 Task: Create a rule from the Routing list, Task moved to a section -> Set Priority in the project AgileCircle , set the section as Done clear the priority
Action: Mouse moved to (73, 388)
Screenshot: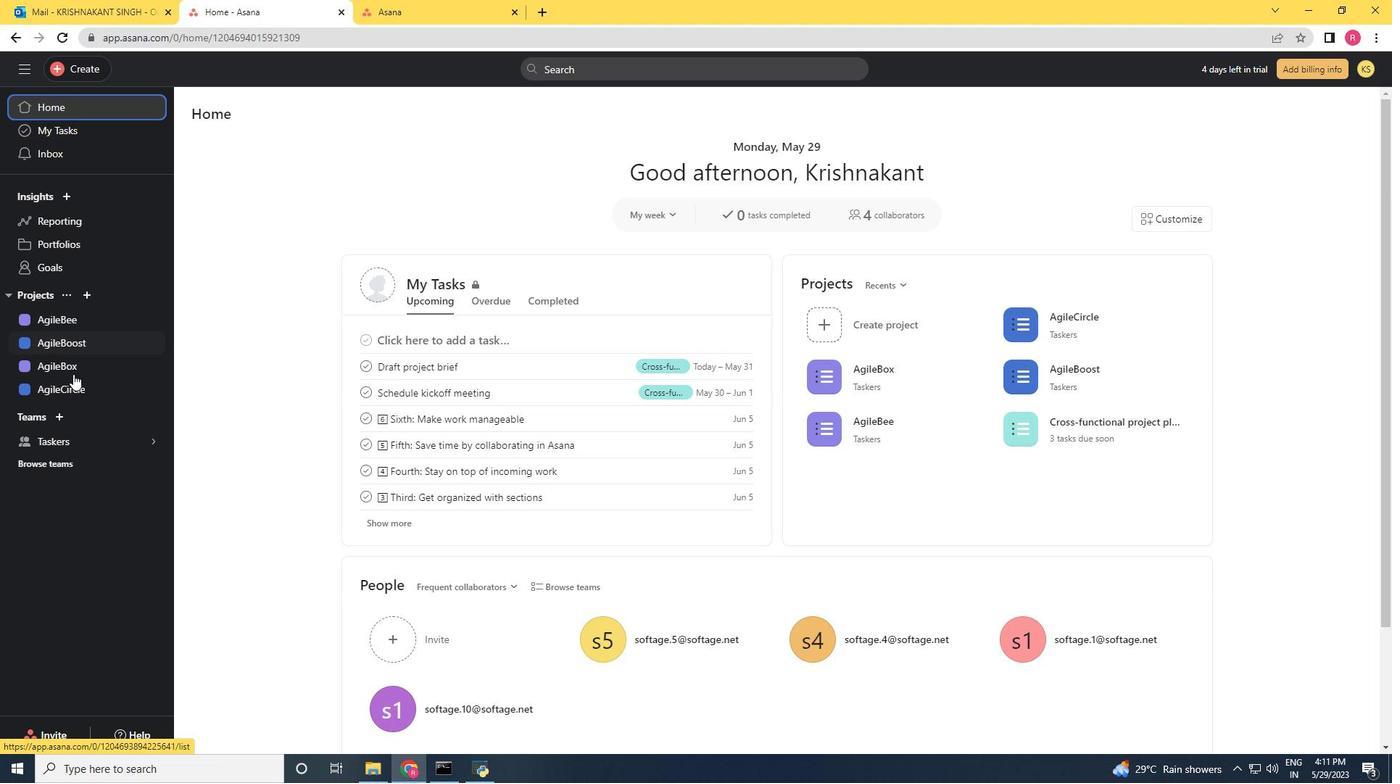 
Action: Mouse pressed left at (73, 388)
Screenshot: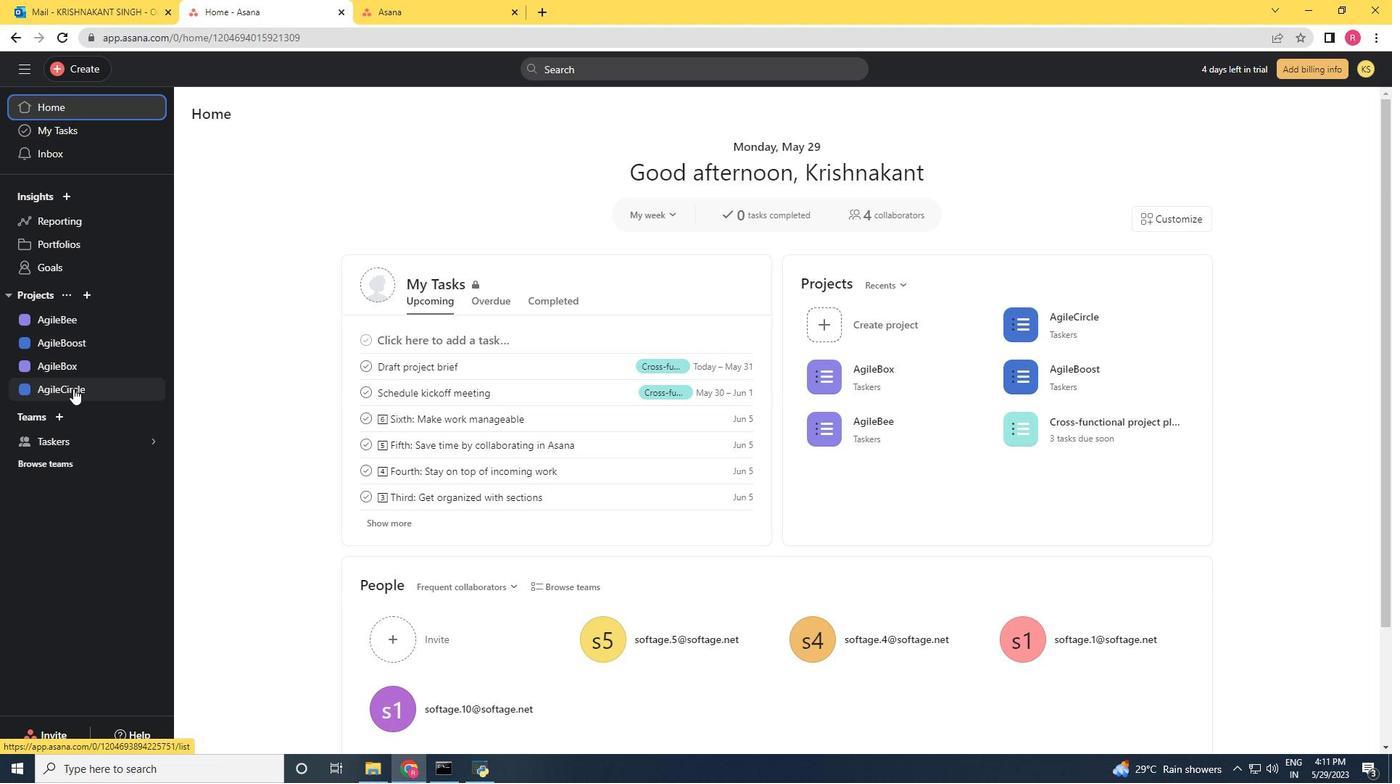 
Action: Mouse moved to (1351, 118)
Screenshot: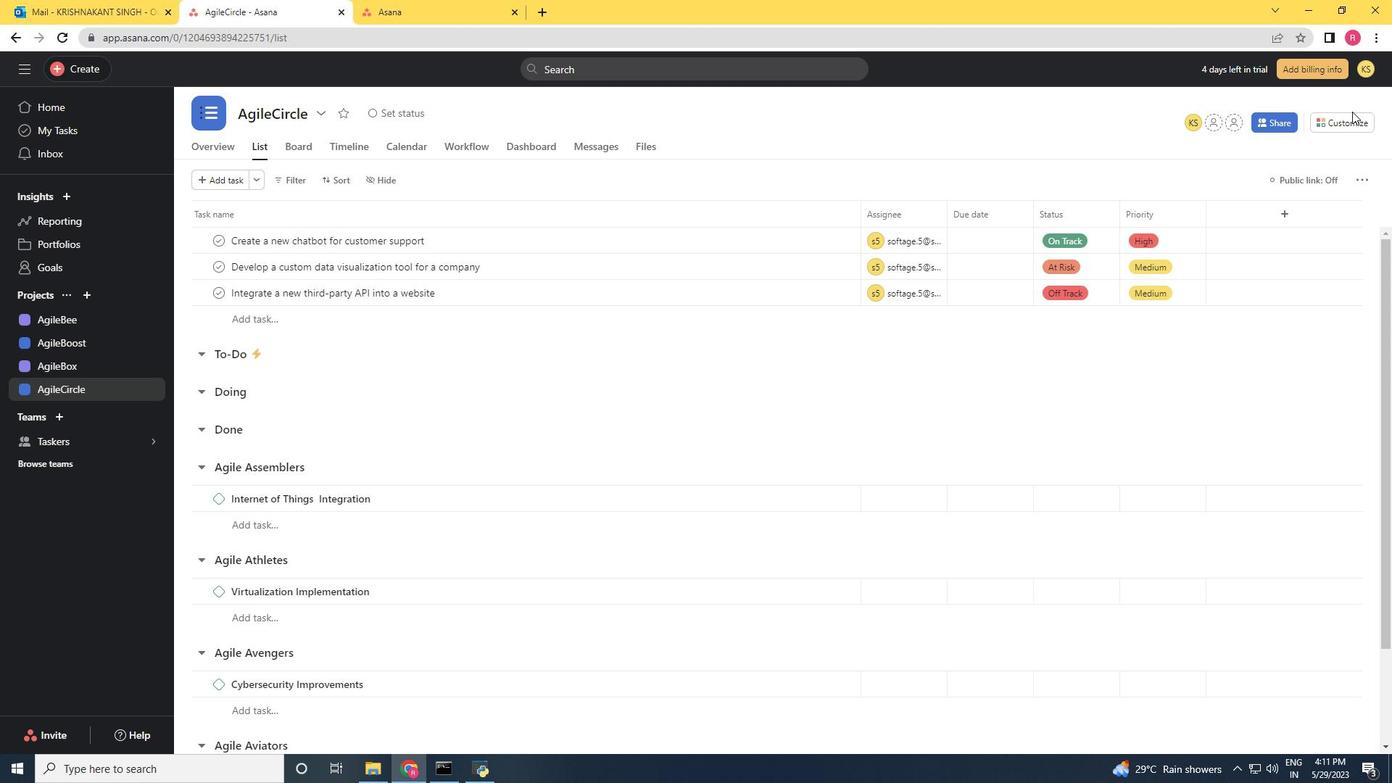 
Action: Mouse pressed left at (1351, 118)
Screenshot: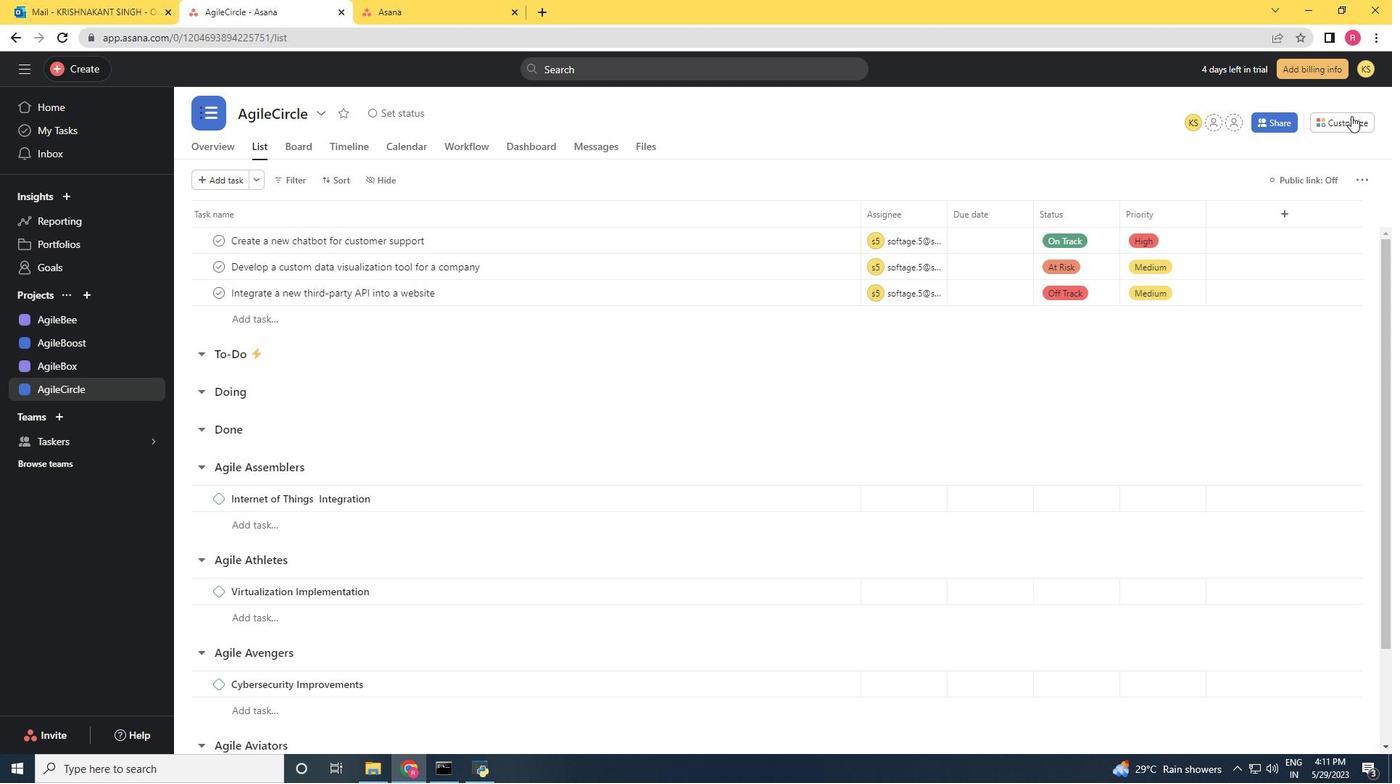 
Action: Mouse moved to (1091, 301)
Screenshot: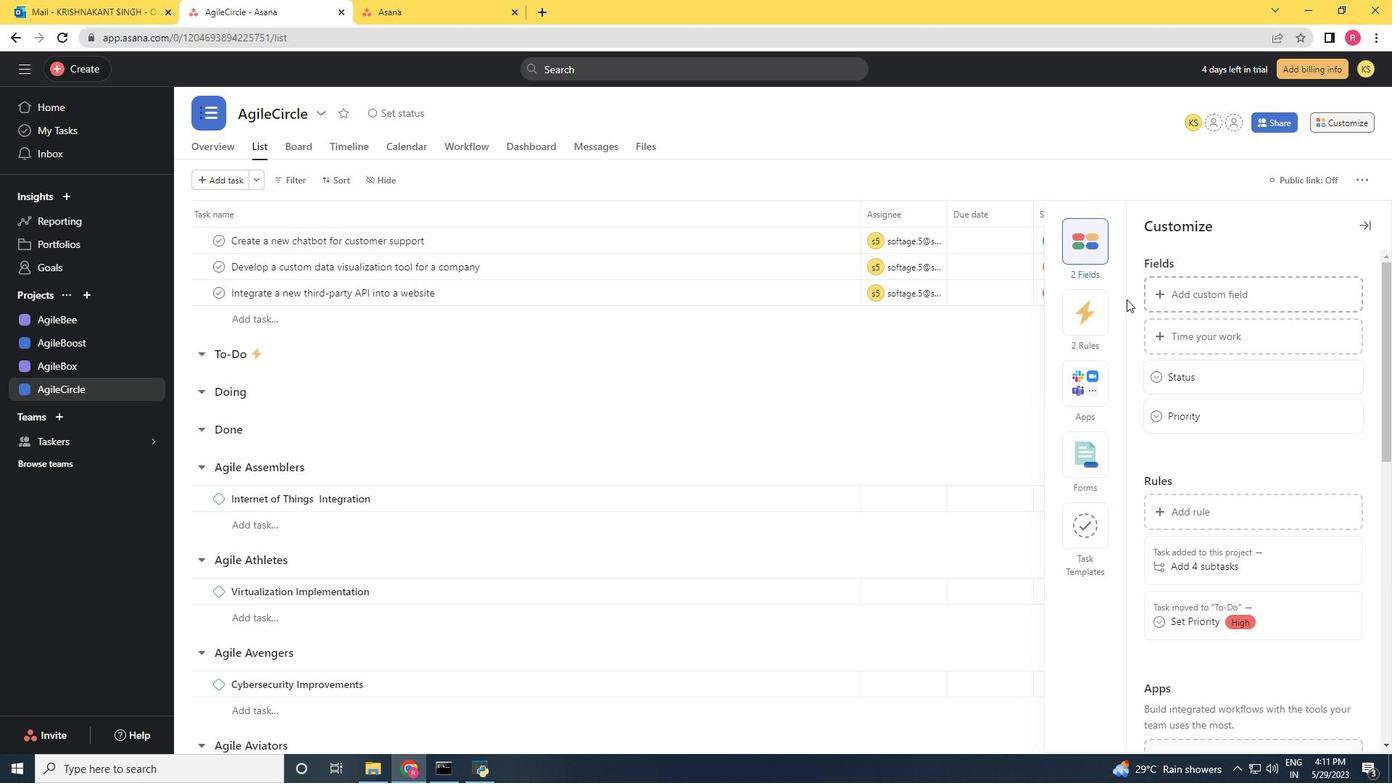 
Action: Mouse pressed left at (1091, 301)
Screenshot: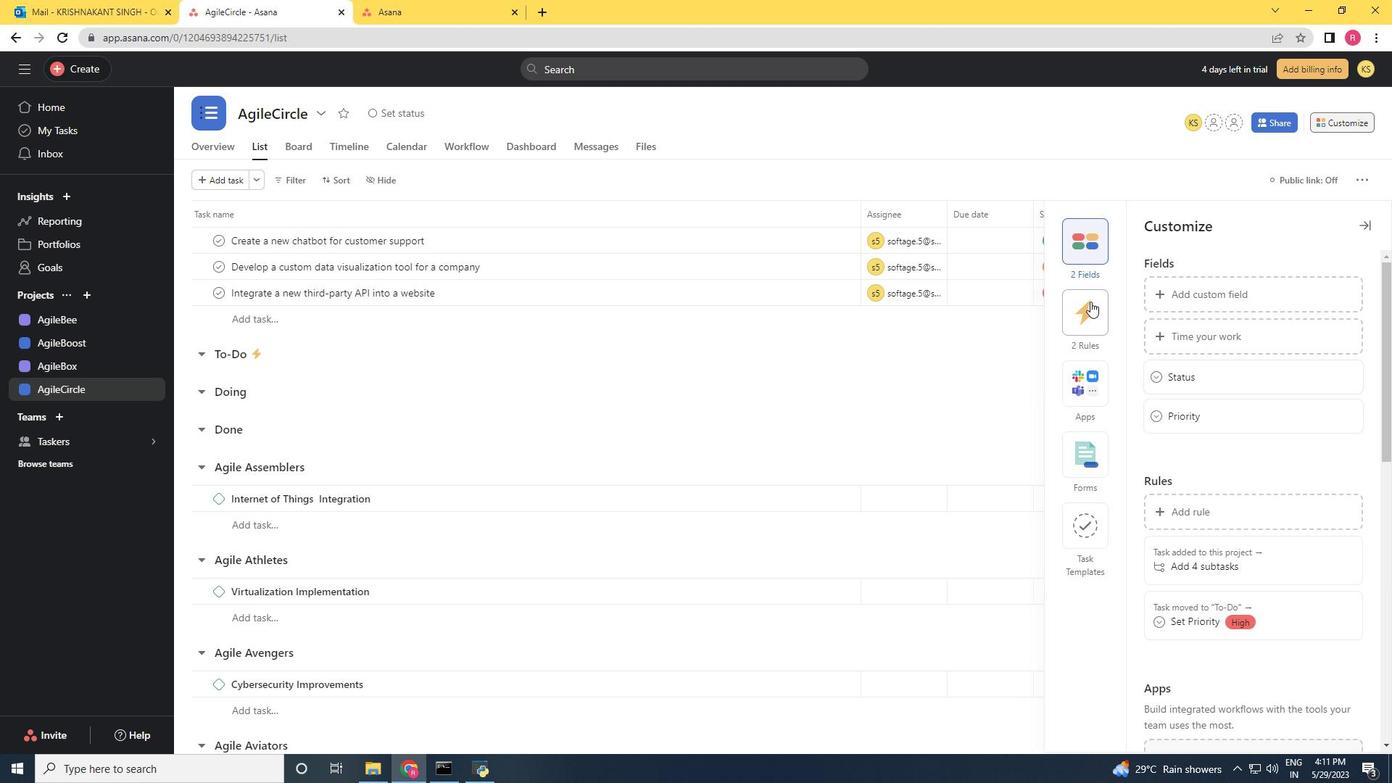
Action: Mouse moved to (1226, 291)
Screenshot: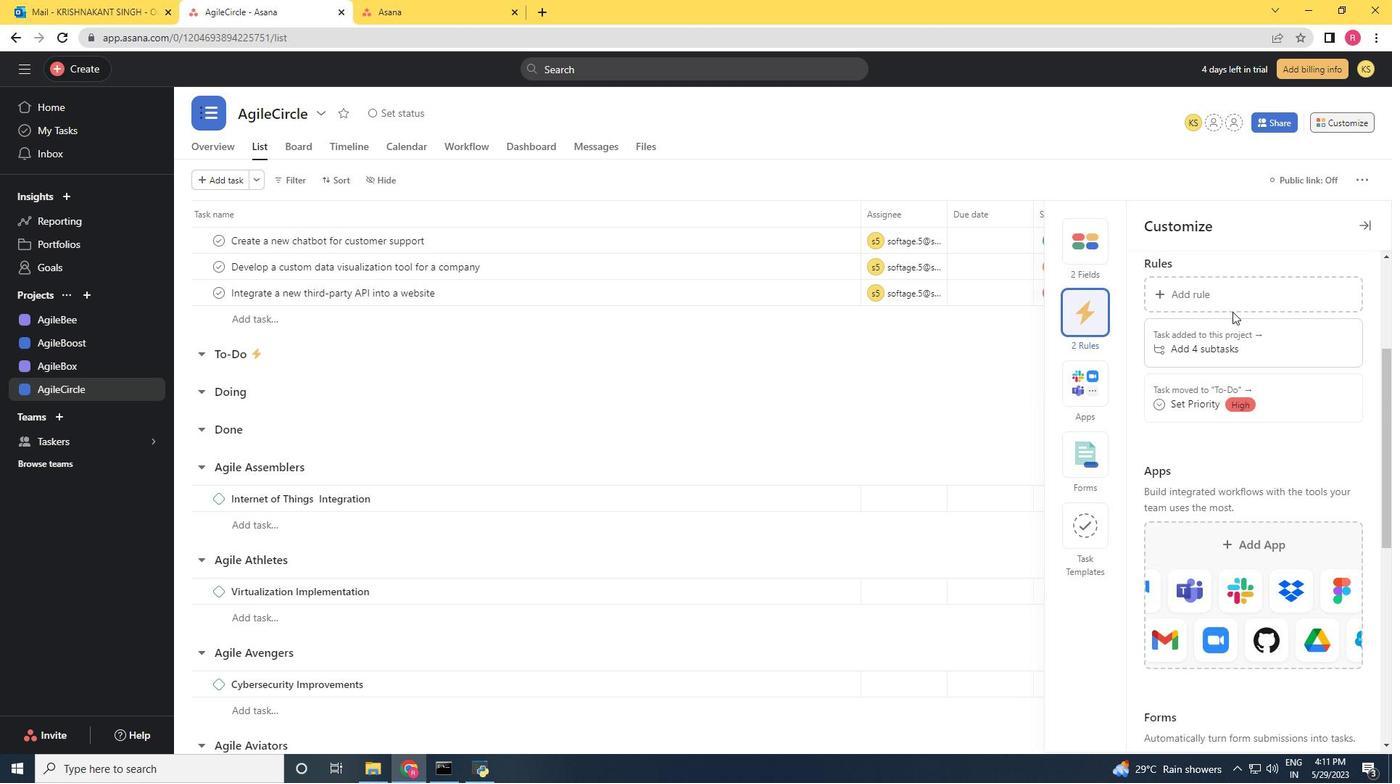 
Action: Mouse pressed left at (1226, 291)
Screenshot: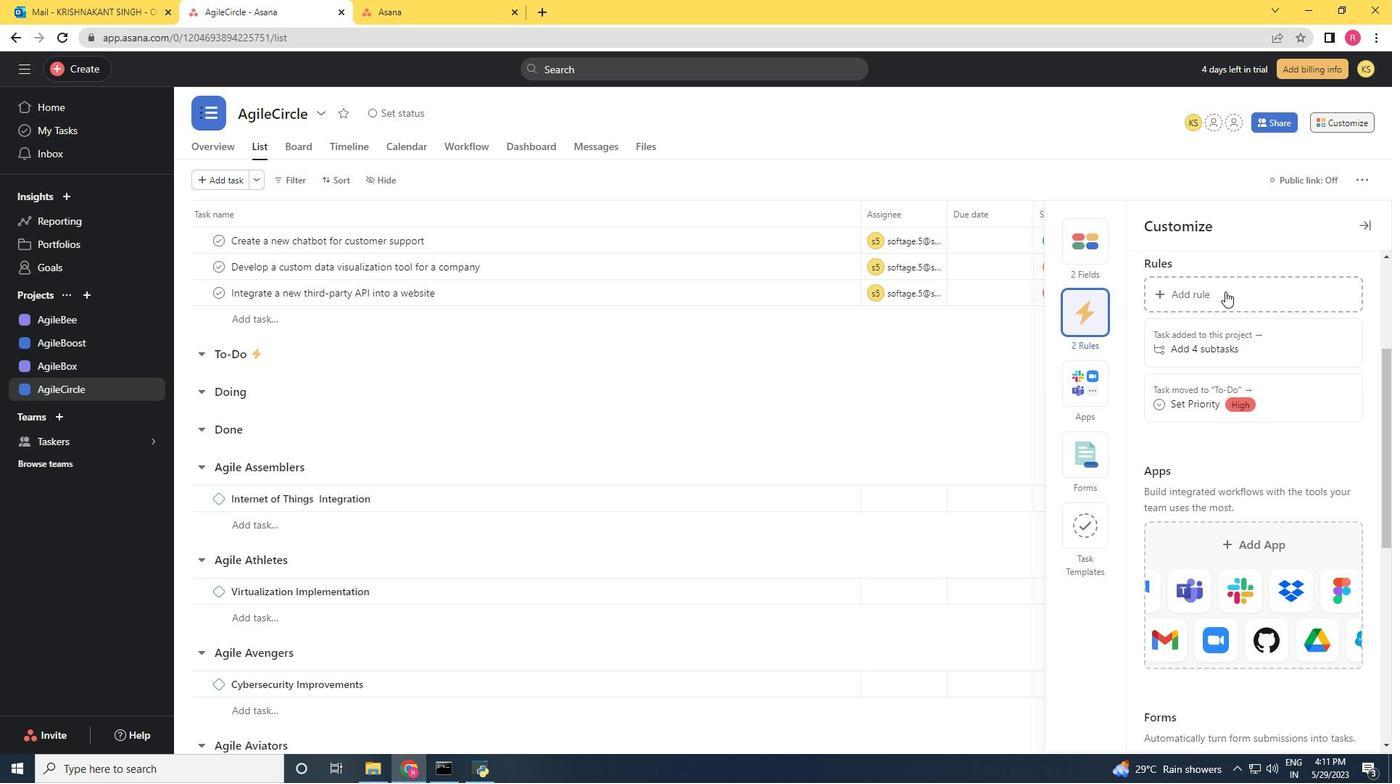 
Action: Mouse moved to (290, 190)
Screenshot: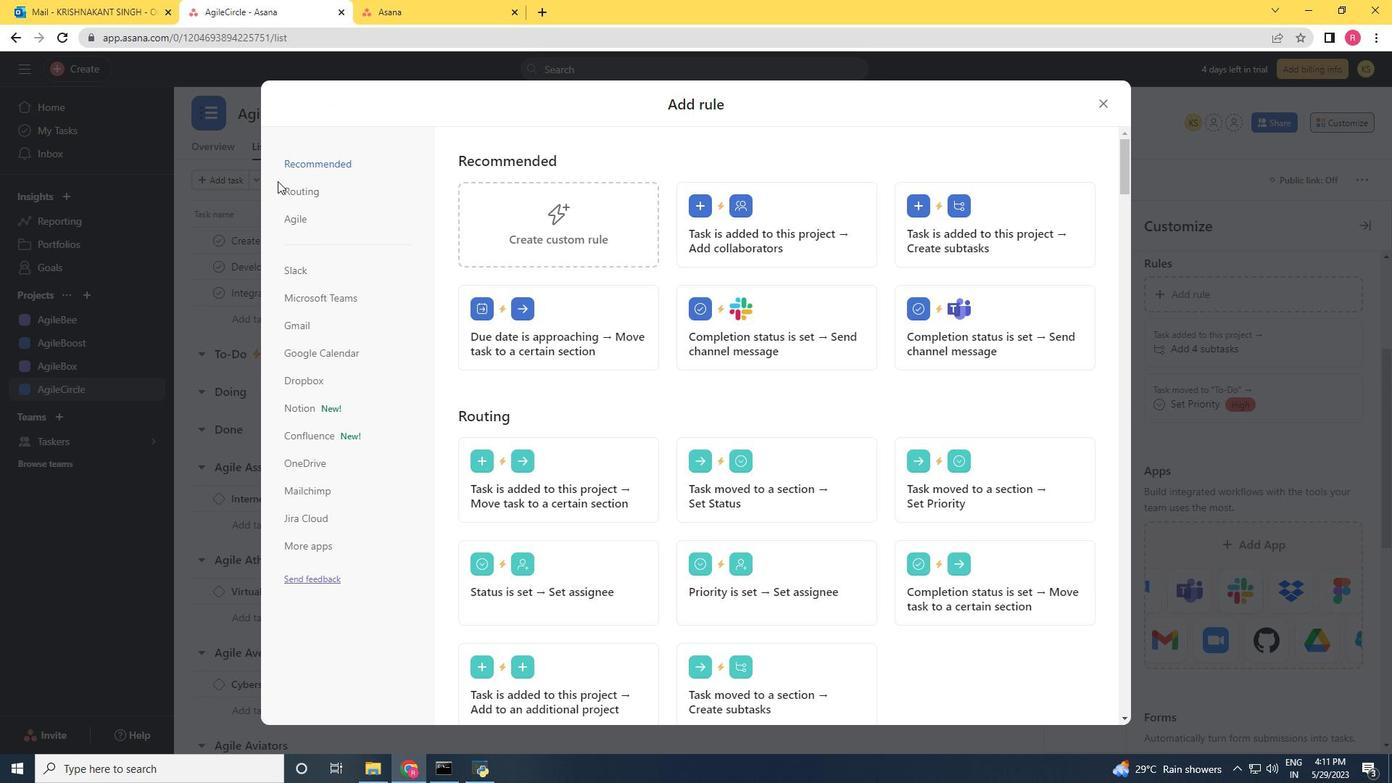 
Action: Mouse pressed left at (290, 190)
Screenshot: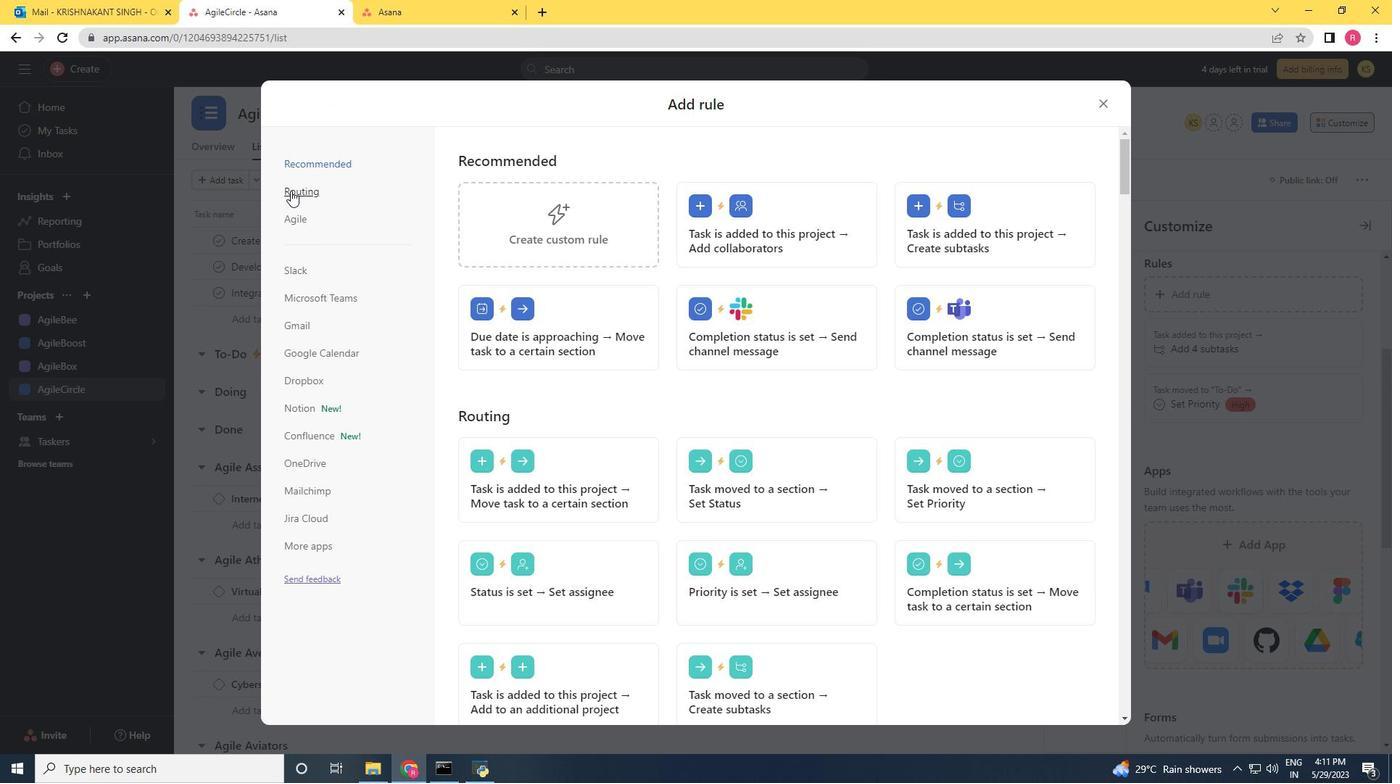 
Action: Mouse moved to (999, 242)
Screenshot: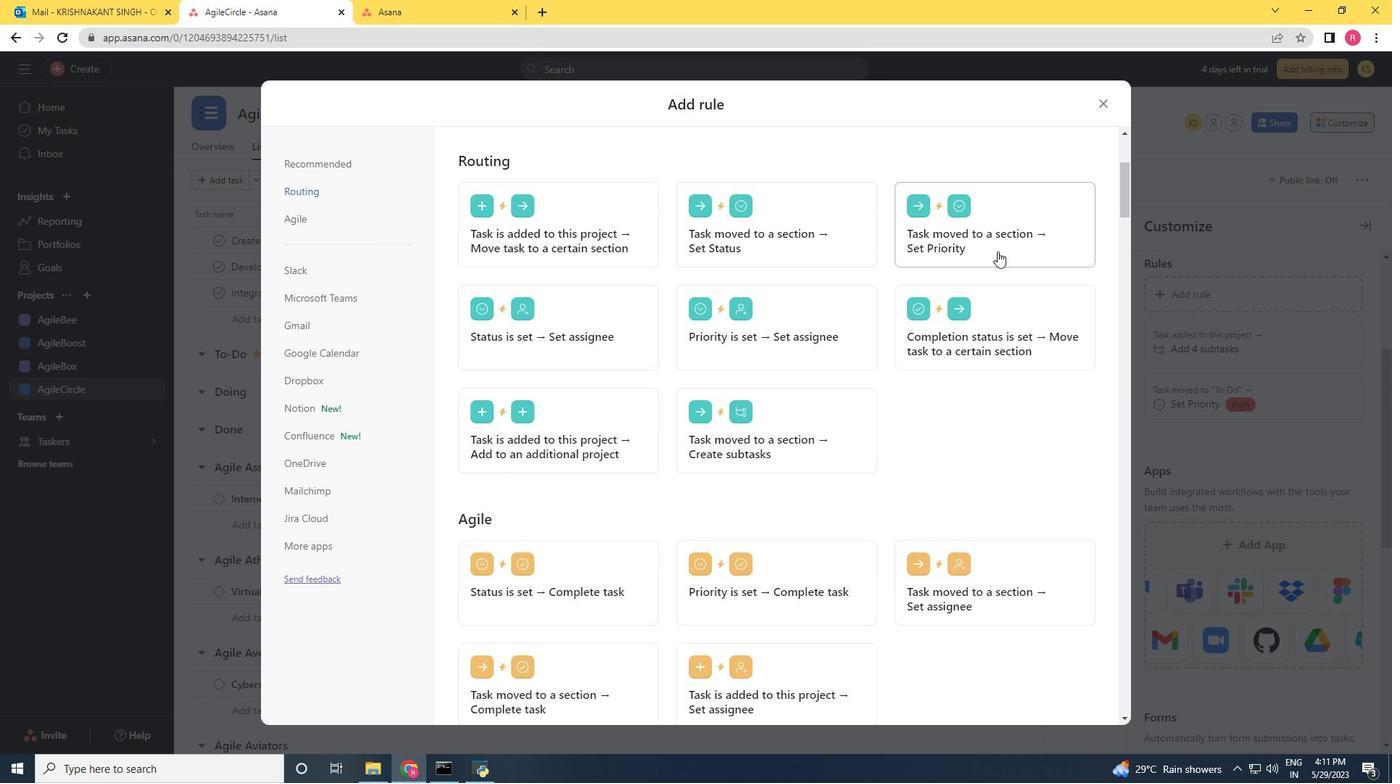 
Action: Mouse pressed left at (999, 242)
Screenshot: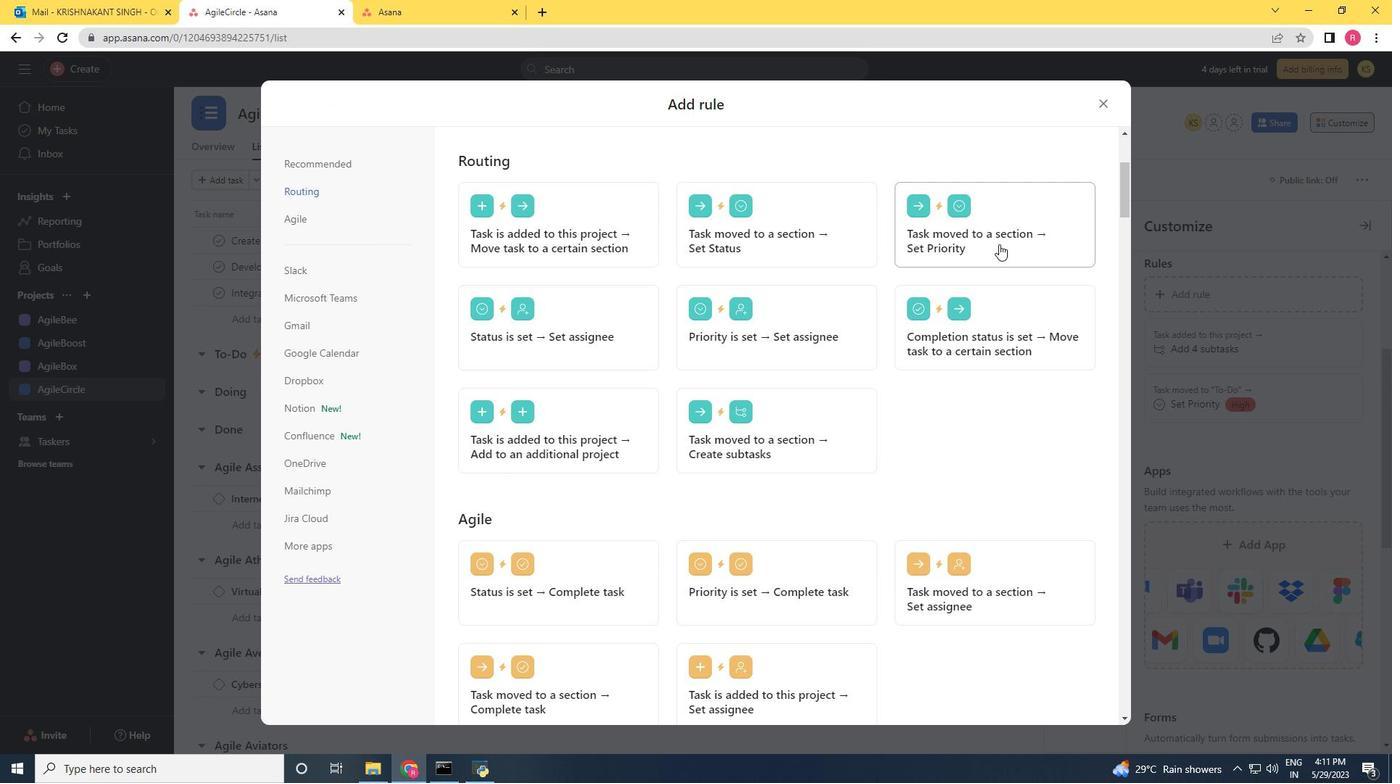 
Action: Mouse moved to (554, 392)
Screenshot: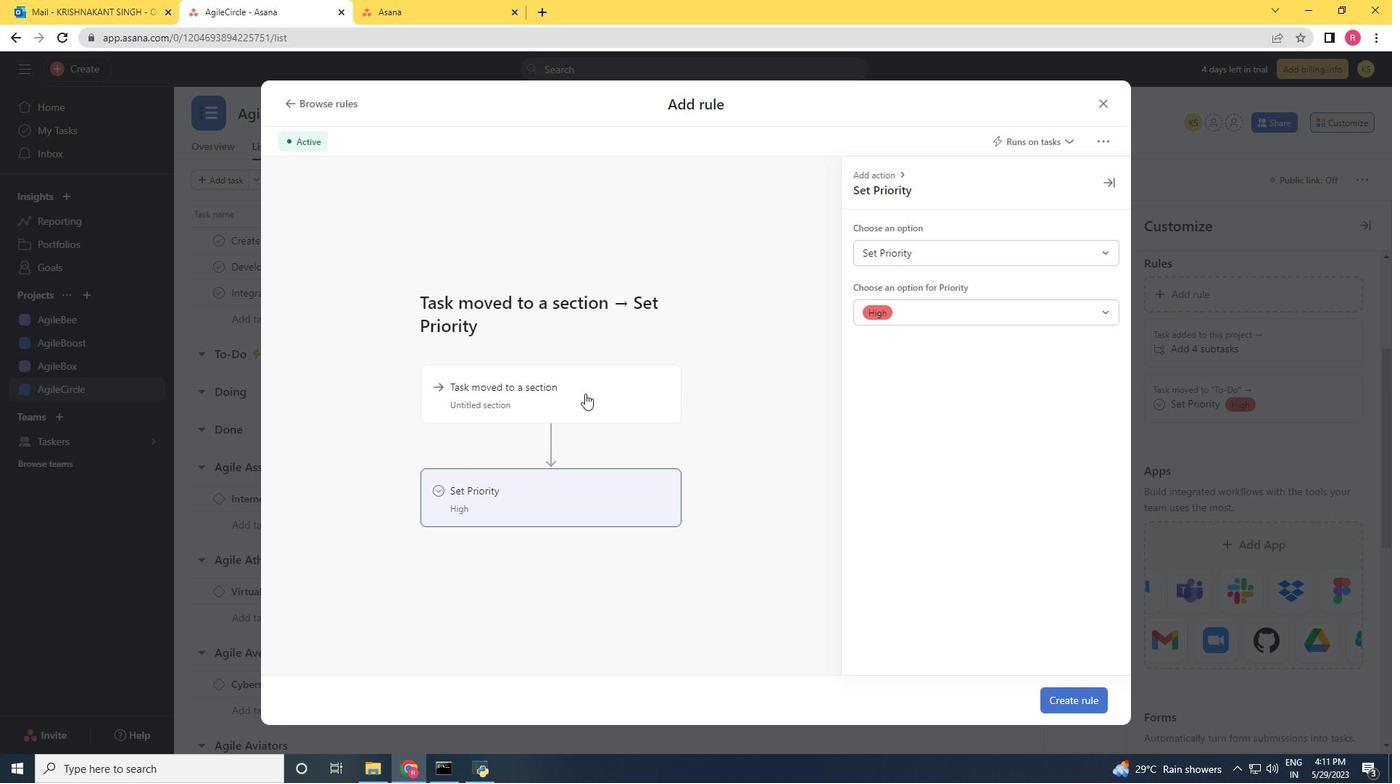 
Action: Mouse pressed left at (554, 392)
Screenshot: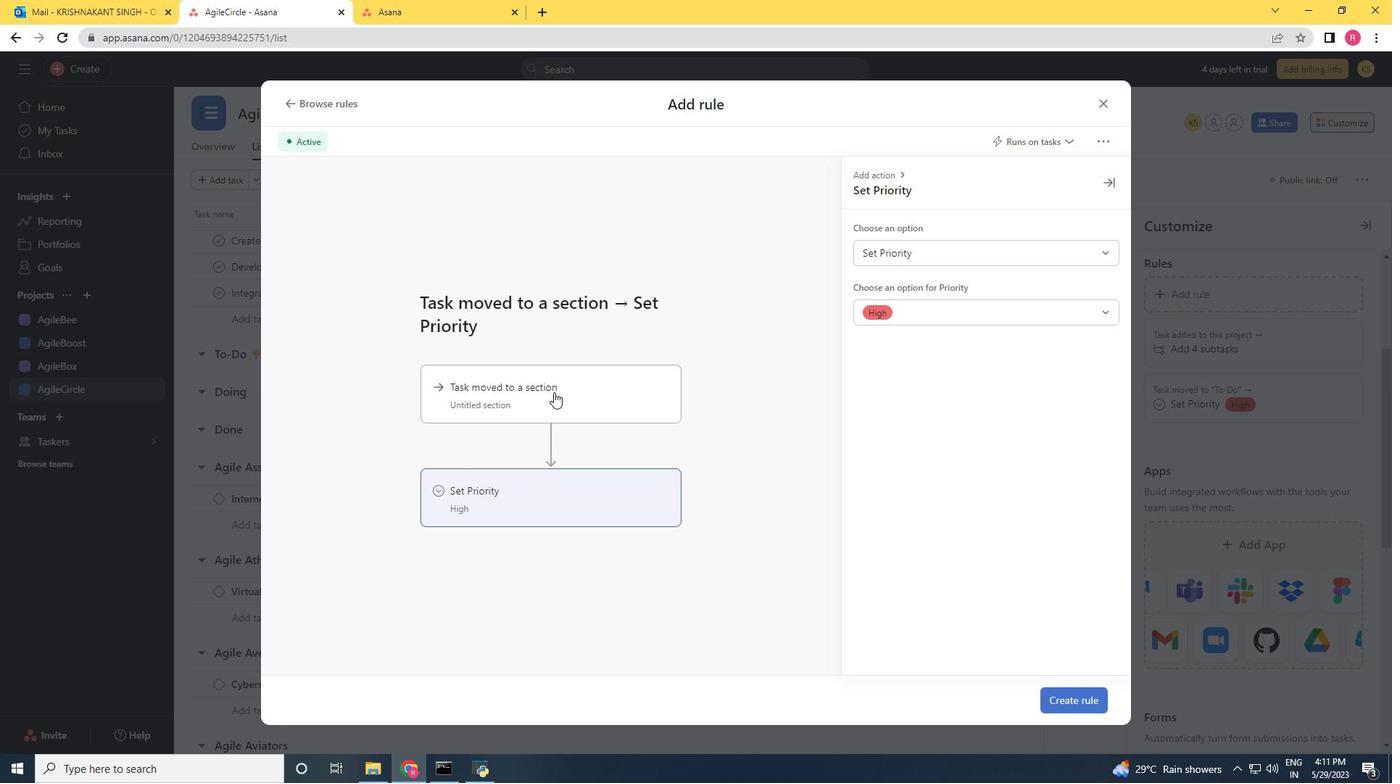 
Action: Mouse moved to (946, 251)
Screenshot: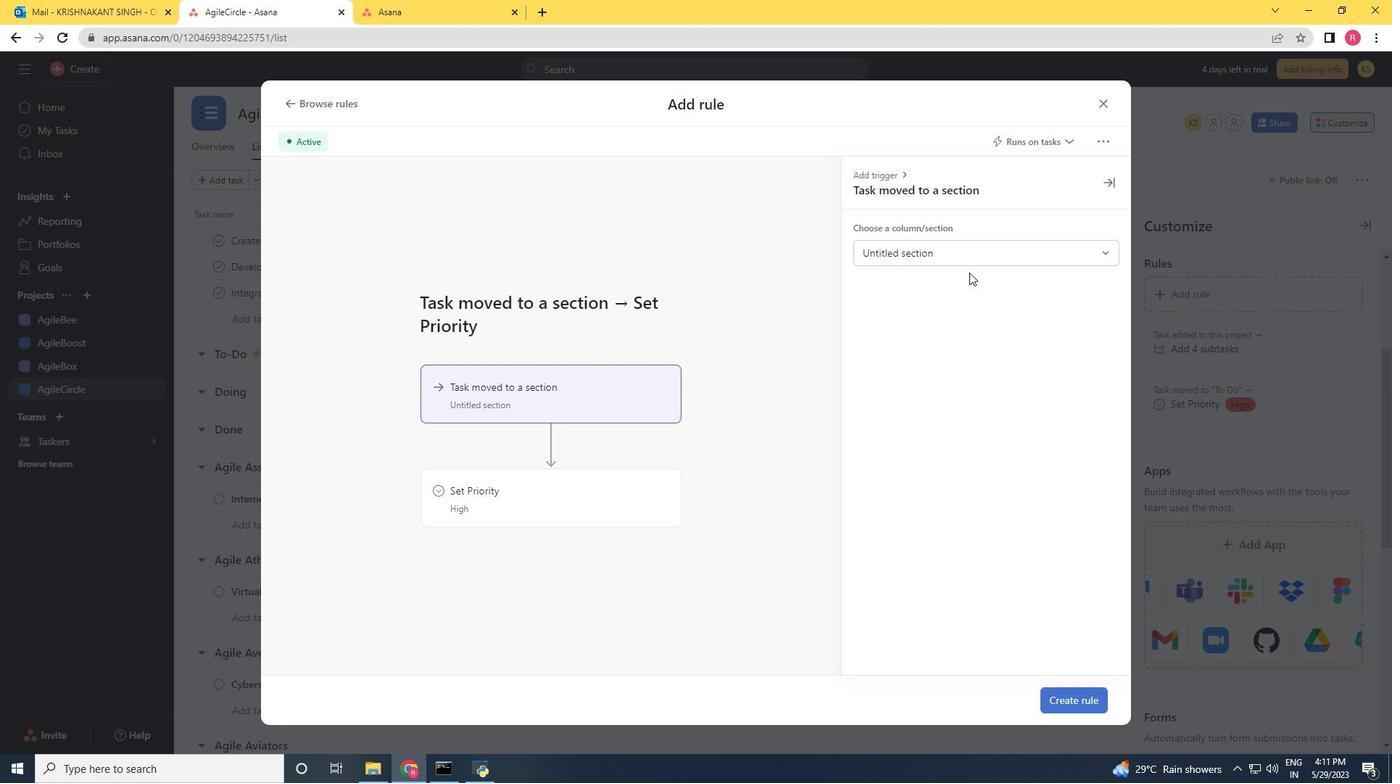 
Action: Mouse pressed left at (946, 251)
Screenshot: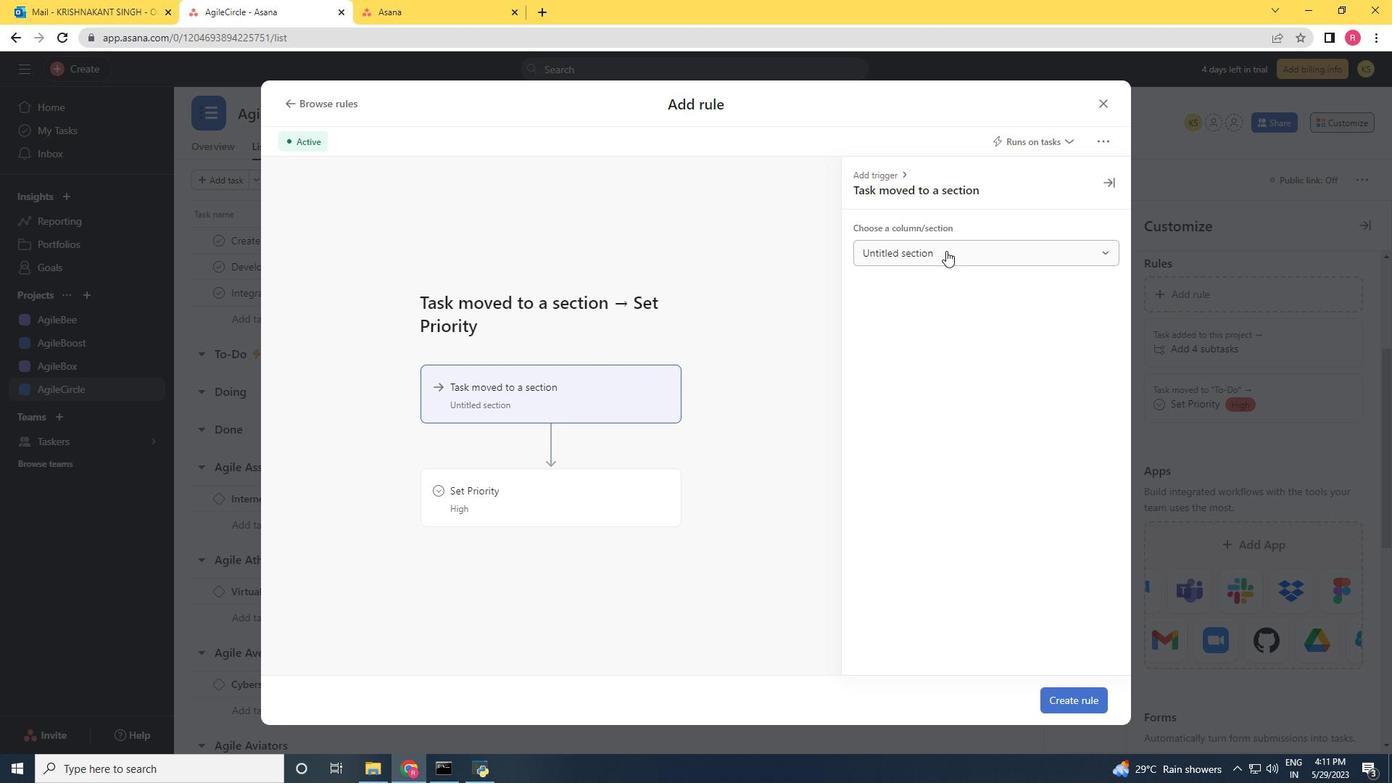 
Action: Mouse moved to (908, 330)
Screenshot: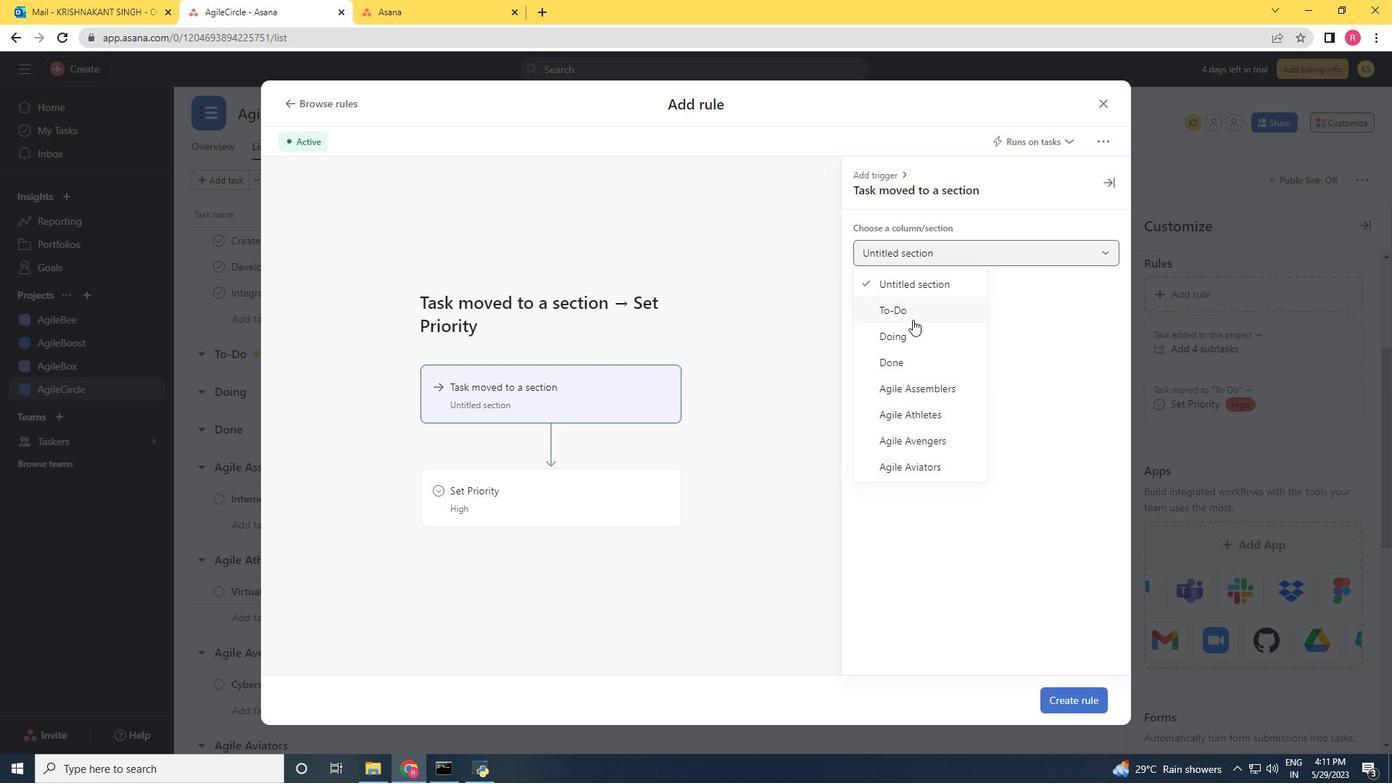 
Action: Mouse pressed left at (908, 330)
Screenshot: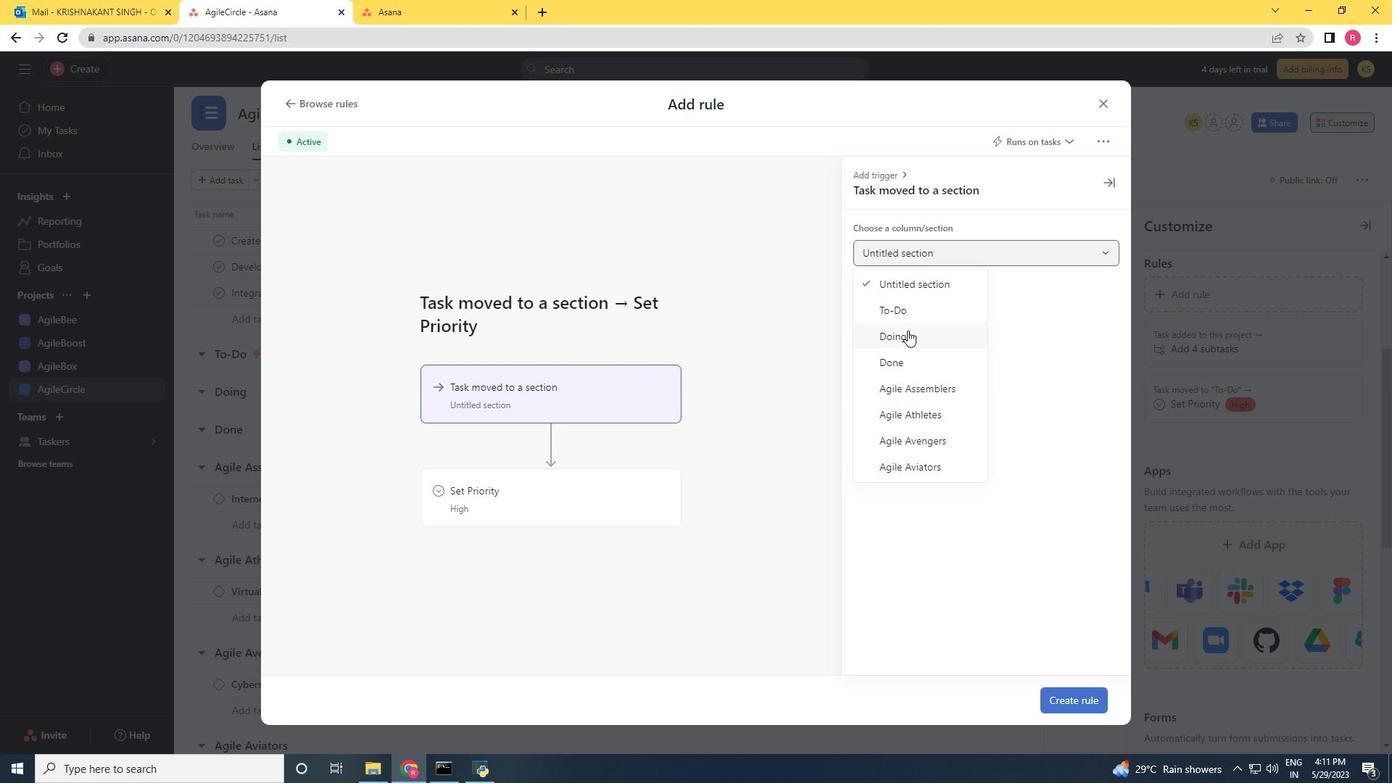 
Action: Mouse moved to (877, 263)
Screenshot: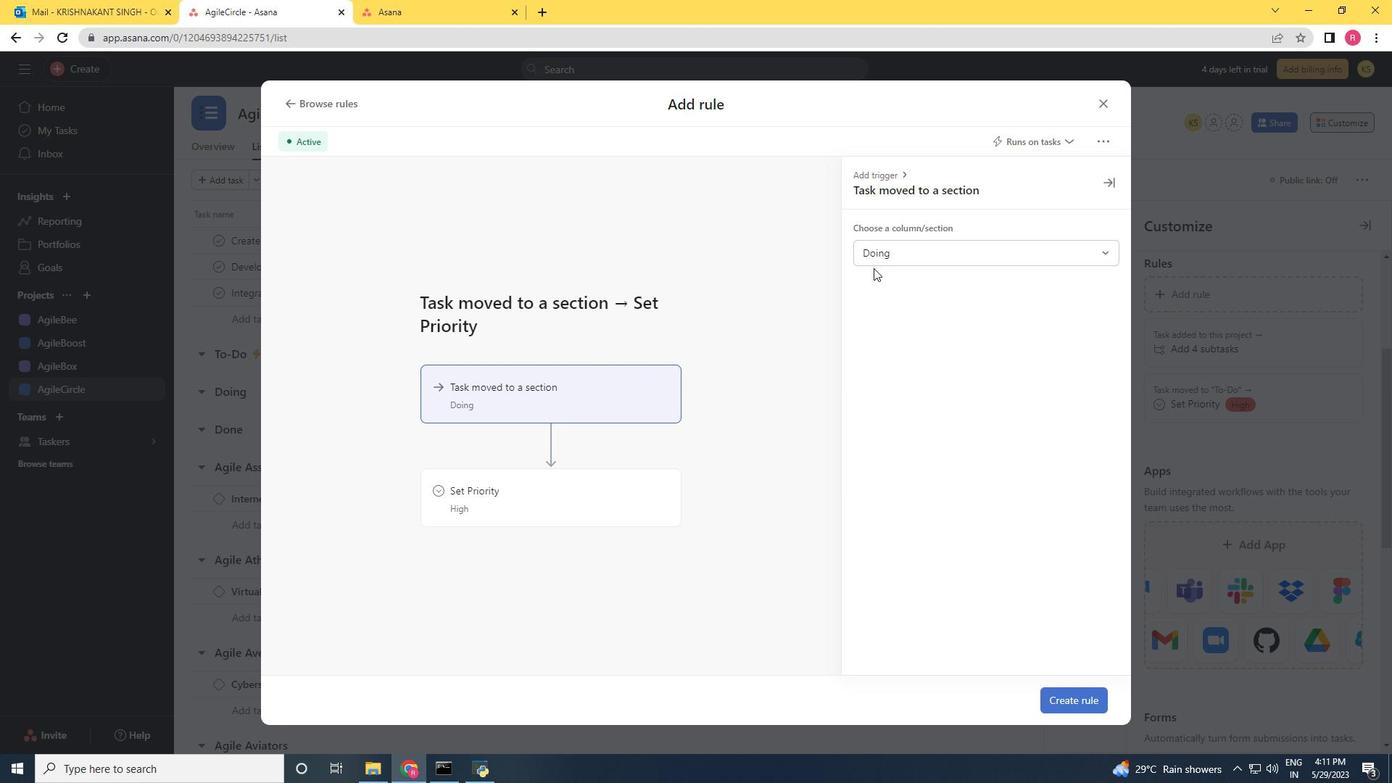 
Action: Mouse pressed left at (877, 263)
Screenshot: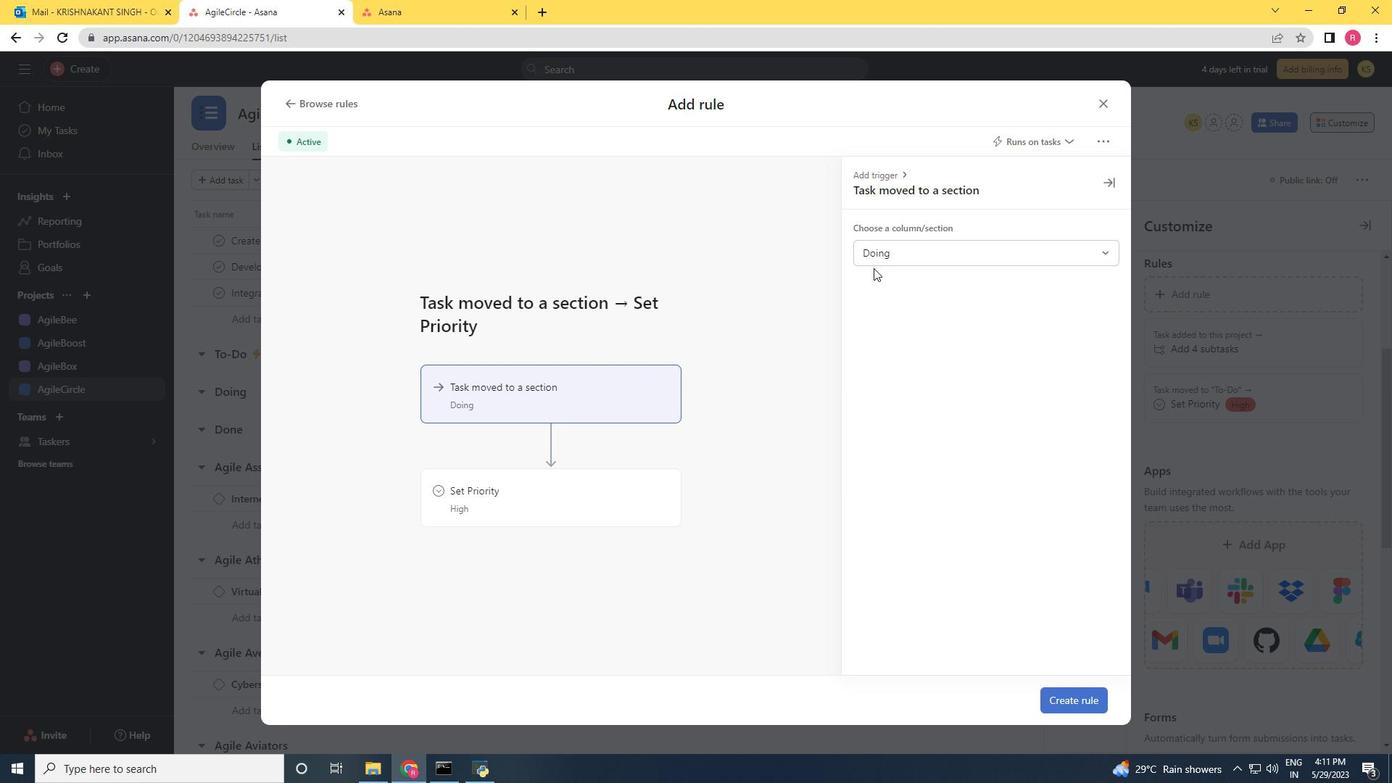 
Action: Mouse moved to (886, 355)
Screenshot: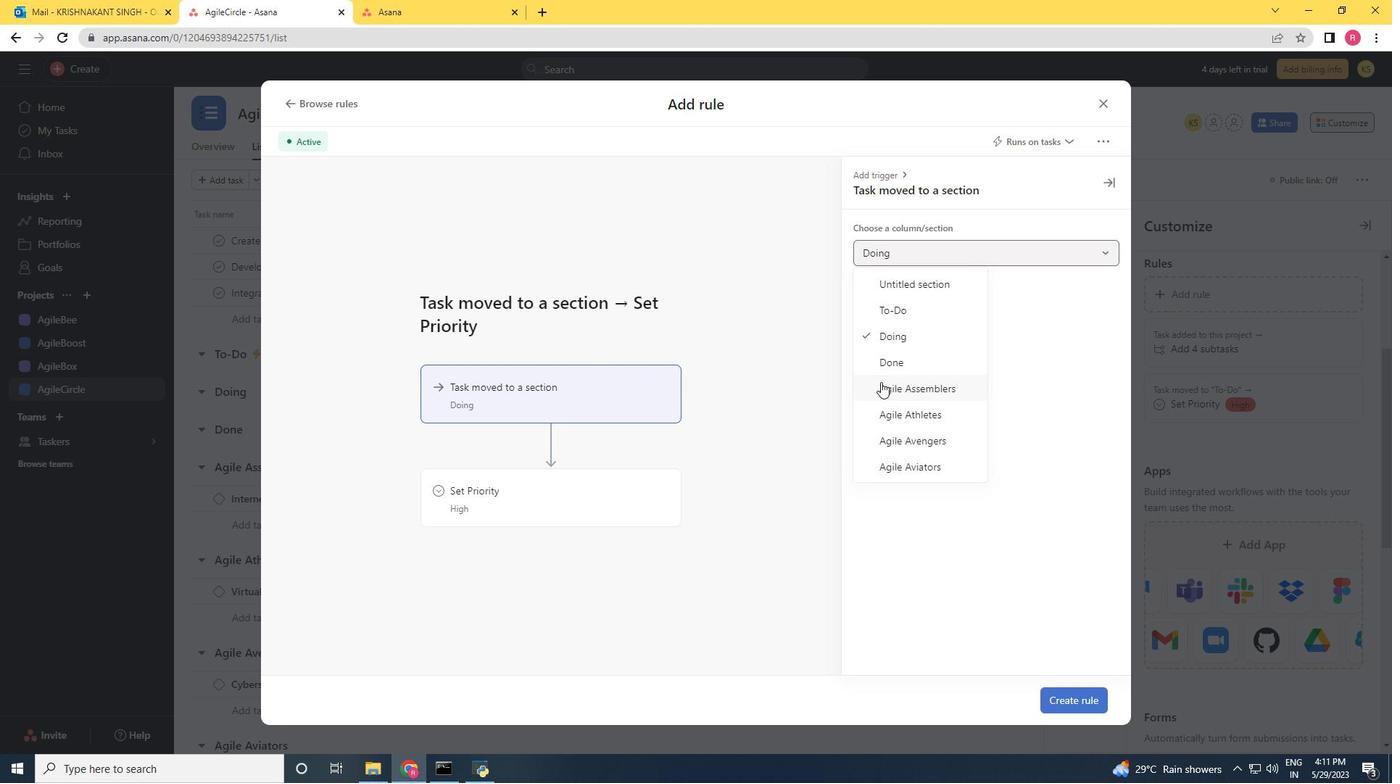 
Action: Mouse pressed left at (886, 355)
Screenshot: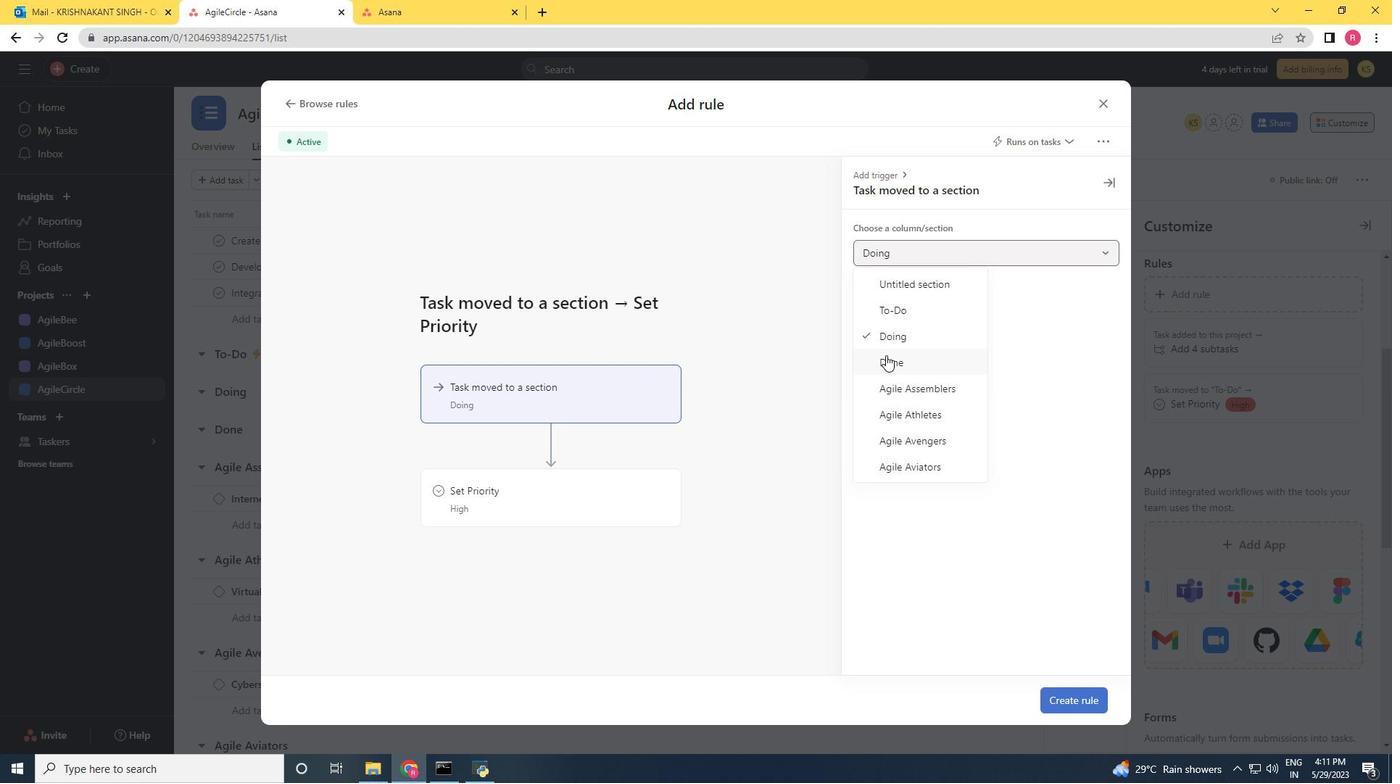 
Action: Mouse moved to (608, 489)
Screenshot: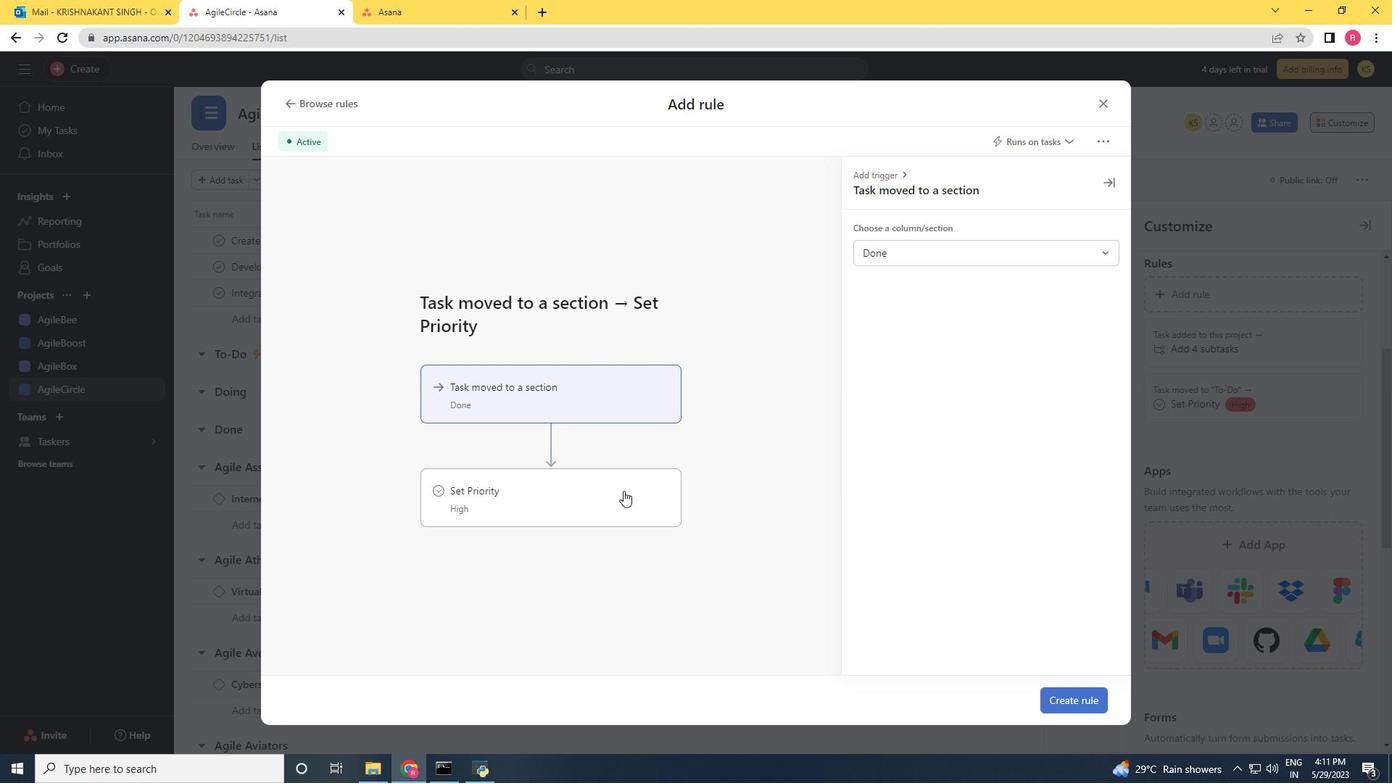 
Action: Mouse pressed left at (608, 489)
Screenshot: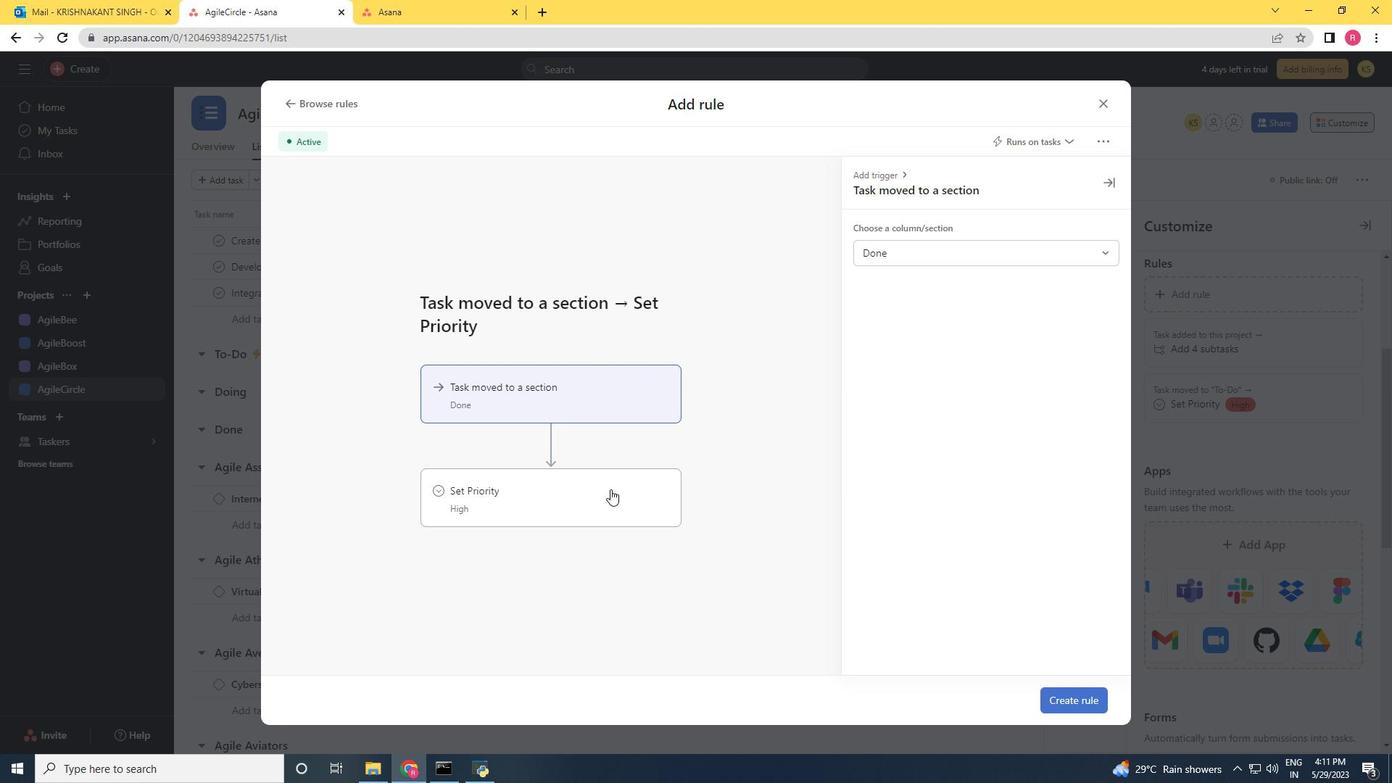 
Action: Mouse moved to (1040, 321)
Screenshot: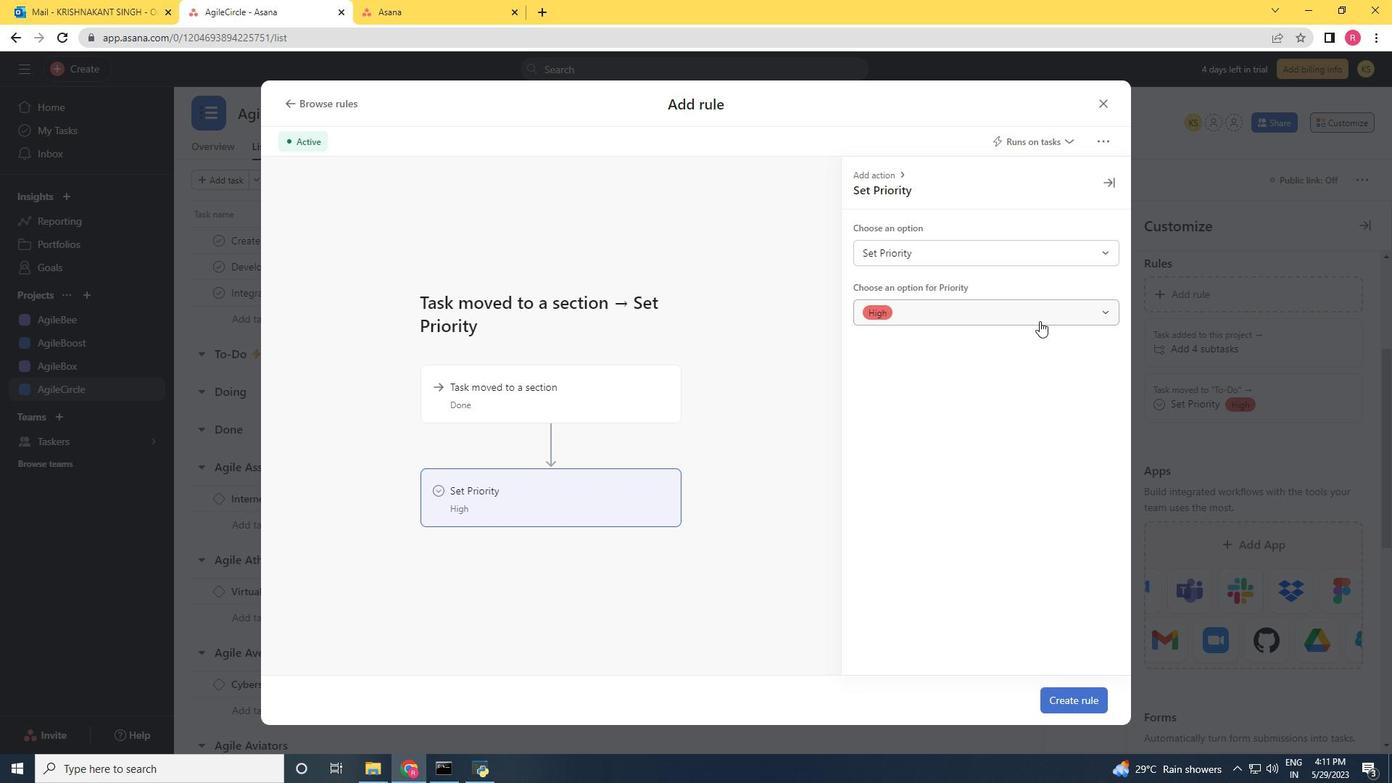 
Action: Mouse pressed left at (1040, 321)
Screenshot: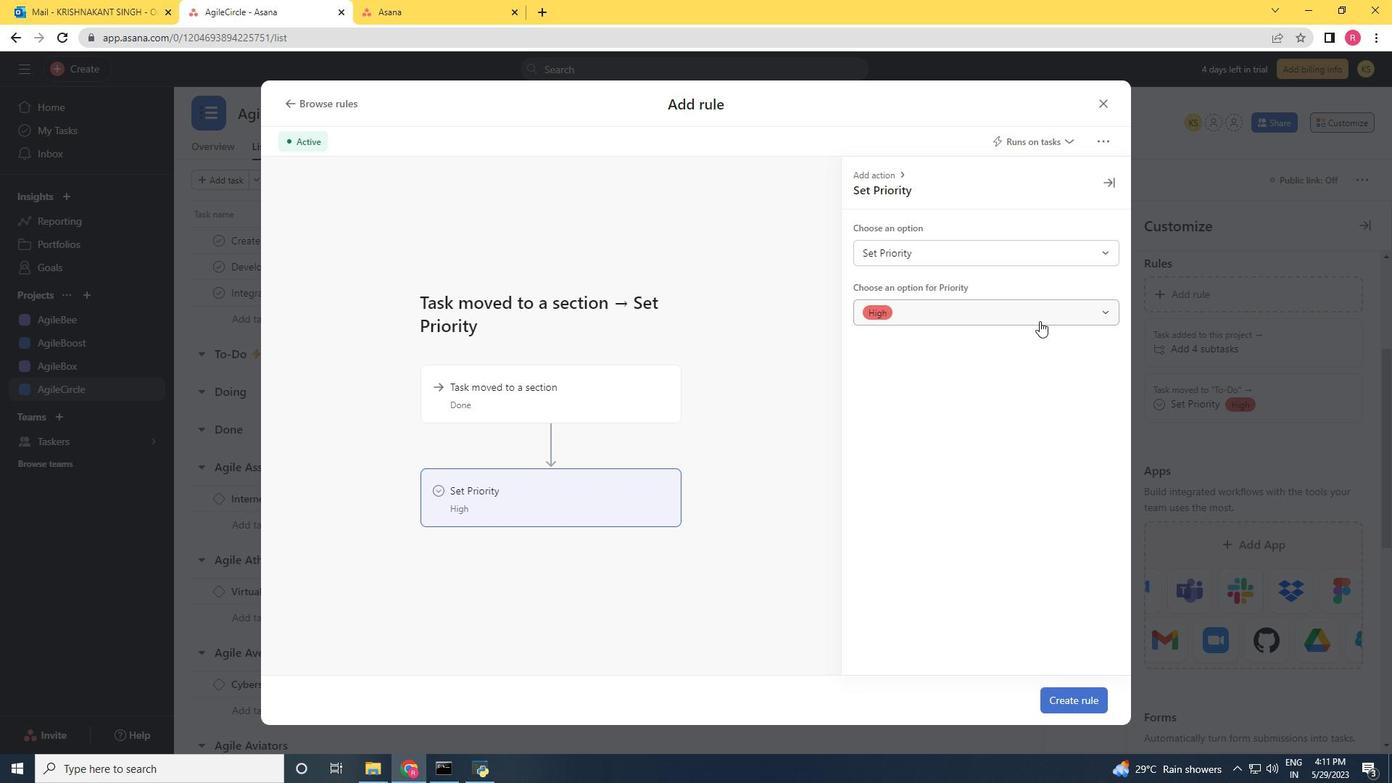 
Action: Mouse moved to (927, 252)
Screenshot: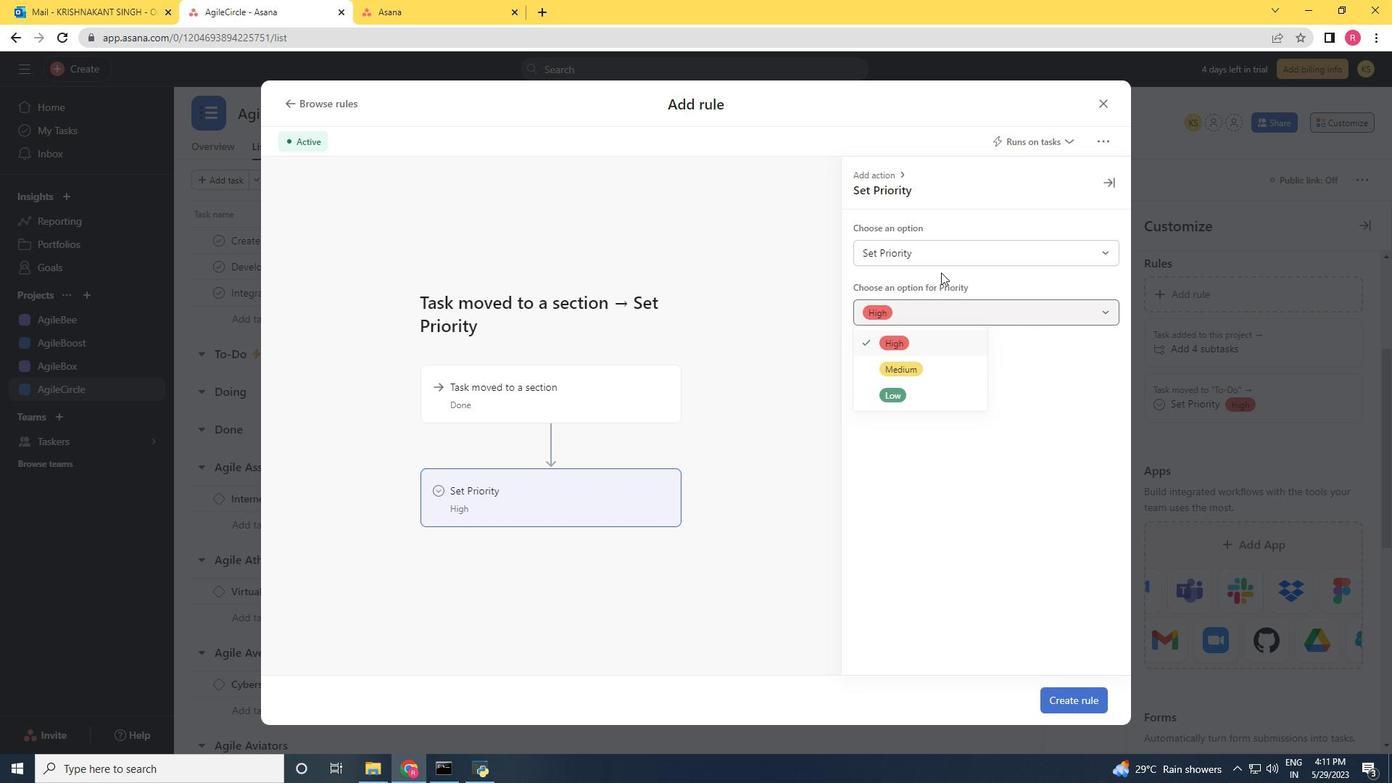 
Action: Mouse pressed left at (927, 252)
Screenshot: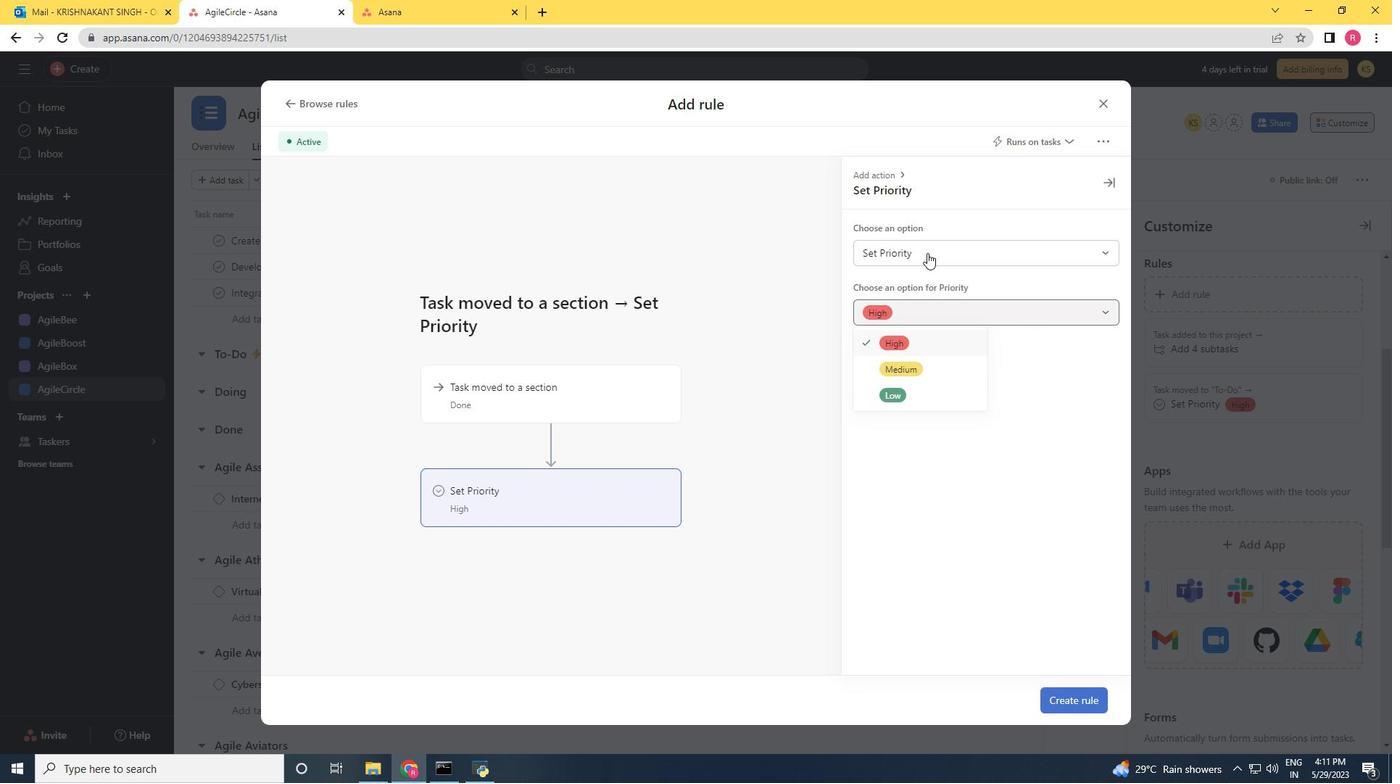 
Action: Mouse moved to (920, 304)
Screenshot: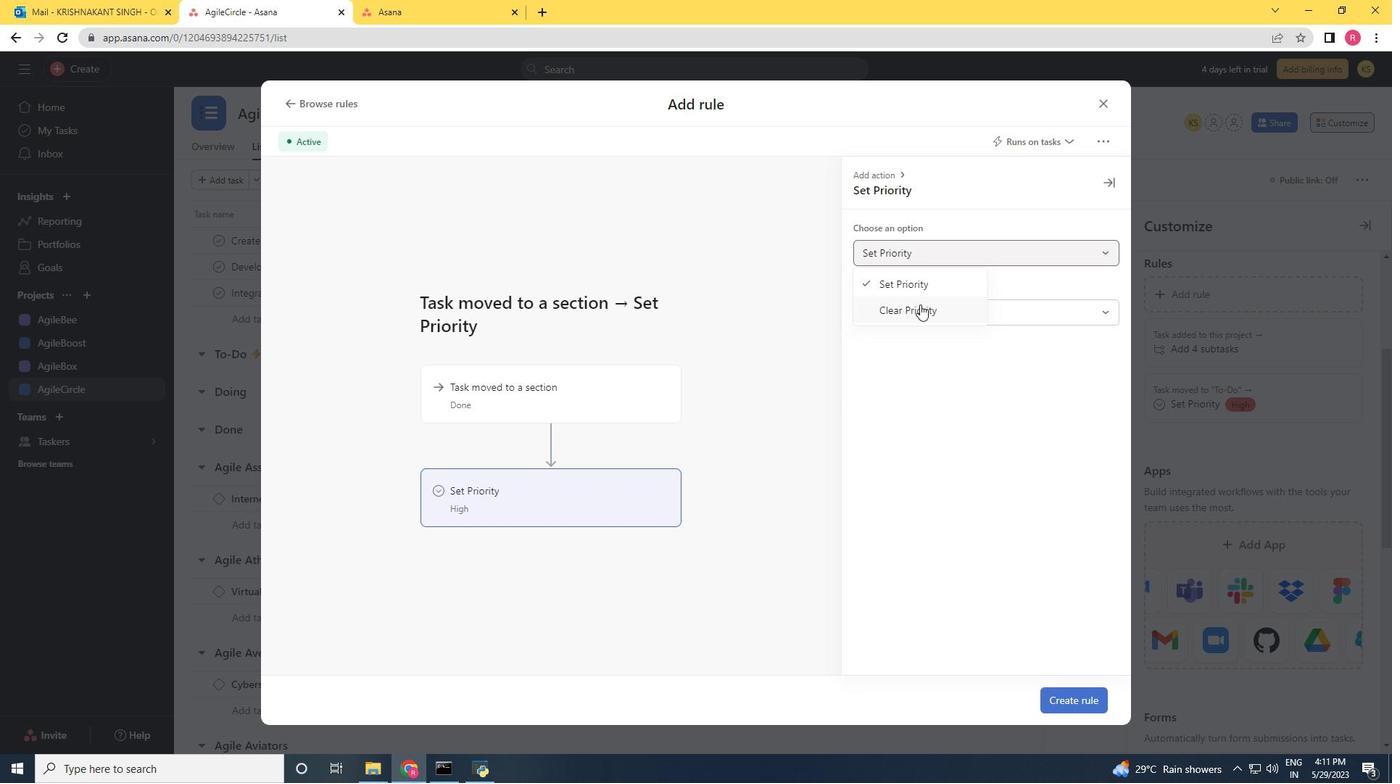
Action: Mouse pressed left at (920, 304)
Screenshot: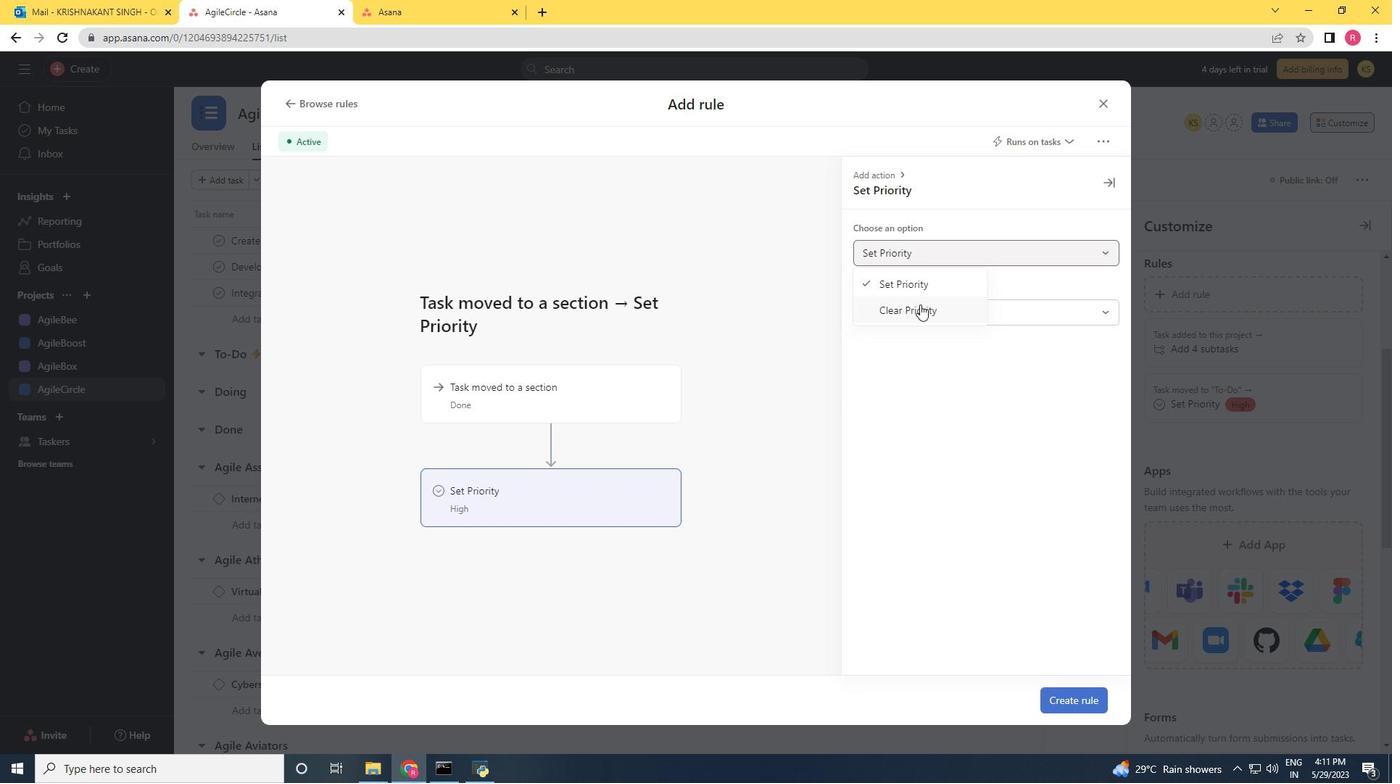 
Action: Mouse moved to (1059, 698)
Screenshot: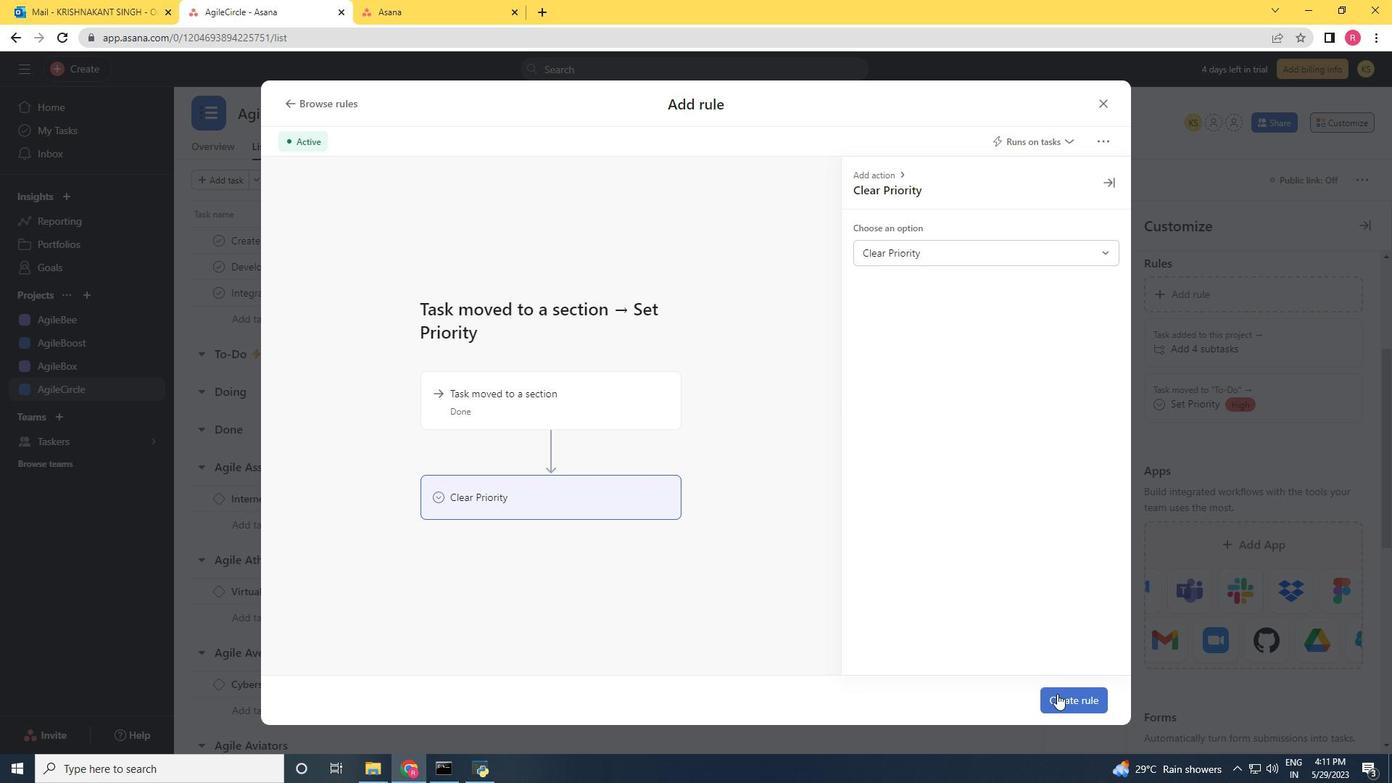 
Action: Mouse pressed left at (1059, 698)
Screenshot: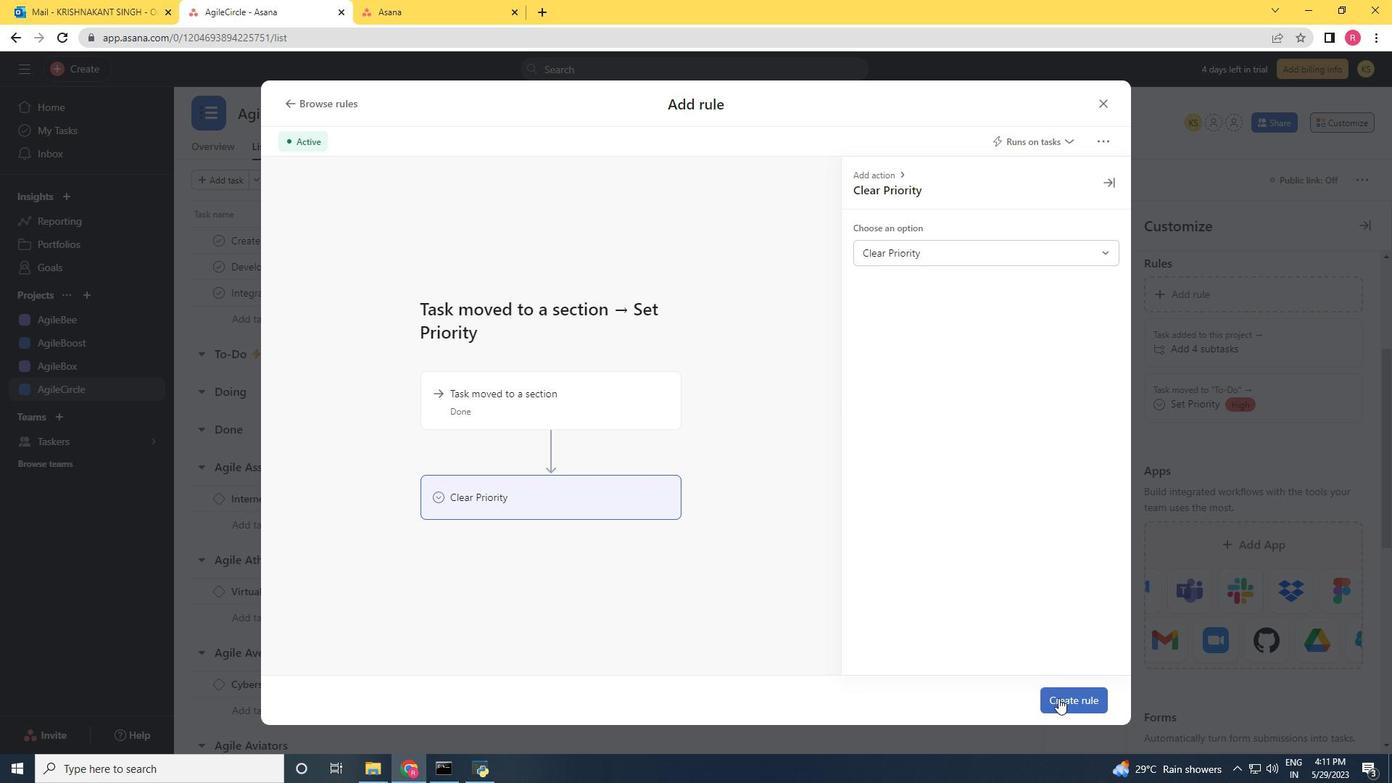 
Action: Mouse moved to (1059, 692)
Screenshot: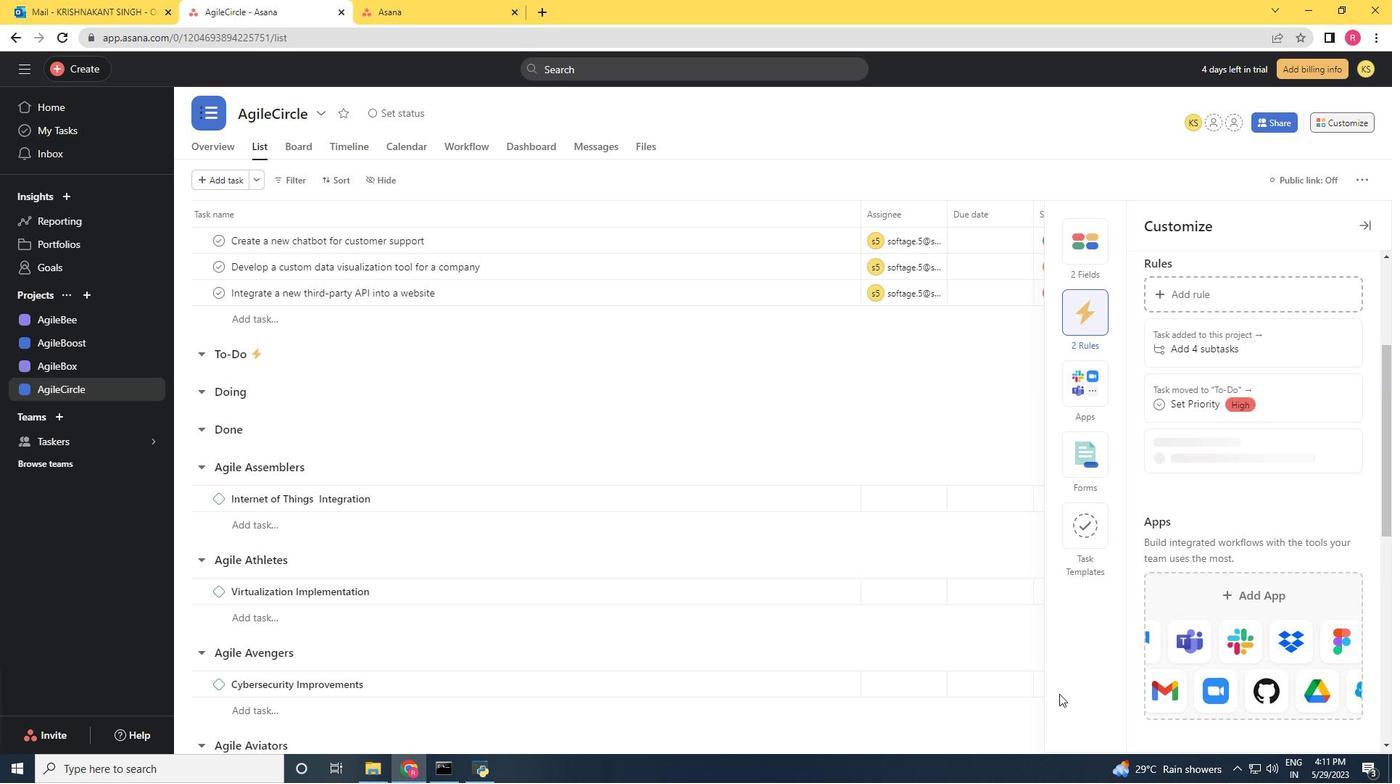 
